Task: In the  document Holyplace.epub Align the width of word art with 'Picture'. Fill the whole document with 'Light Cornflower Blue'. Add link on bottom left corner of the sheet: in.pinterest.com
Action: Mouse moved to (509, 291)
Screenshot: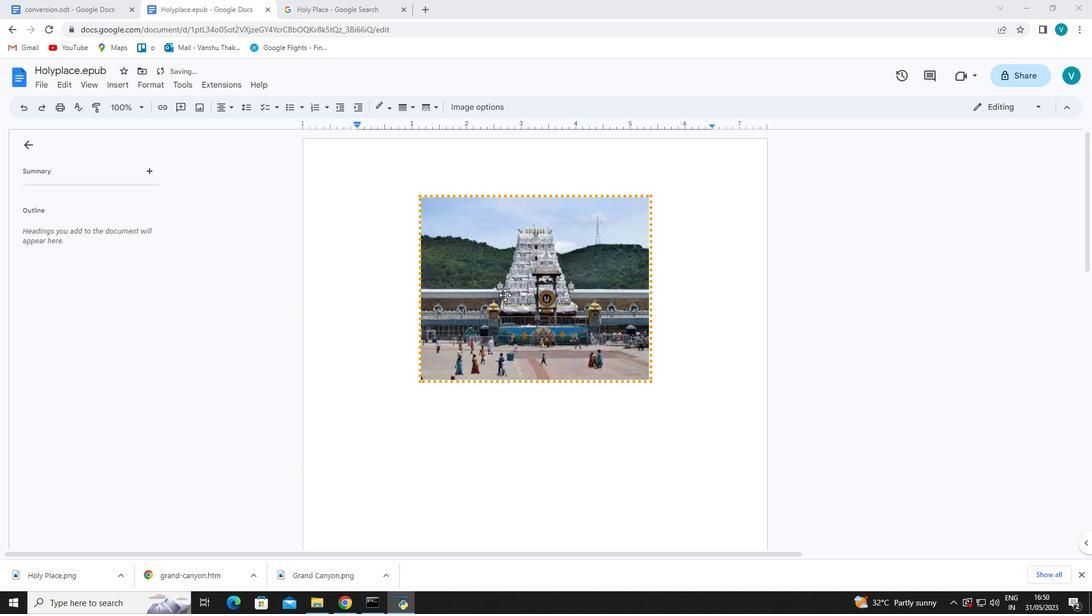 
Action: Mouse pressed left at (509, 291)
Screenshot: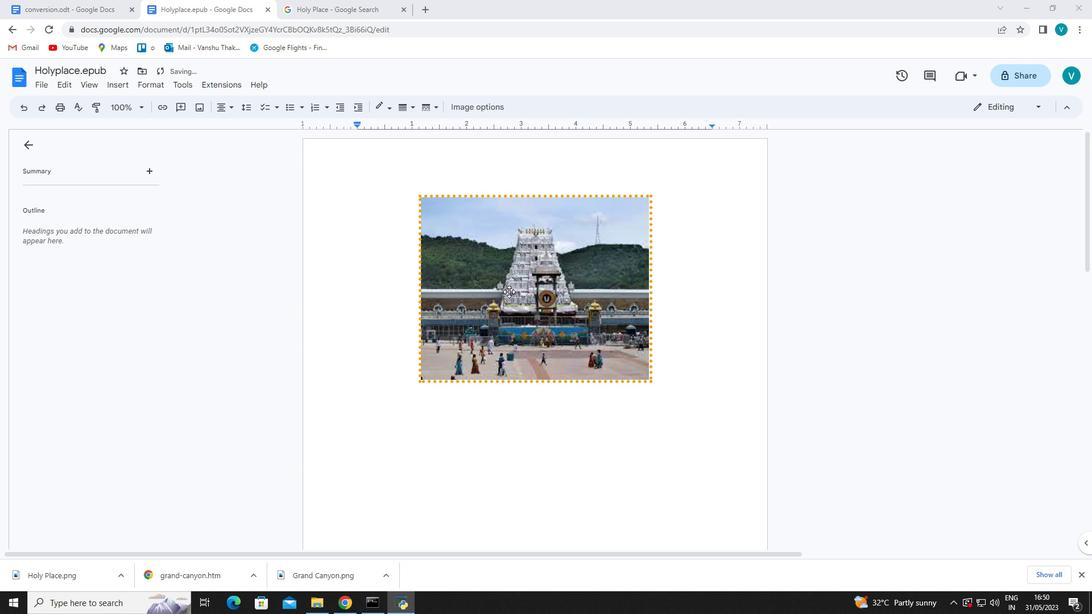 
Action: Mouse moved to (530, 101)
Screenshot: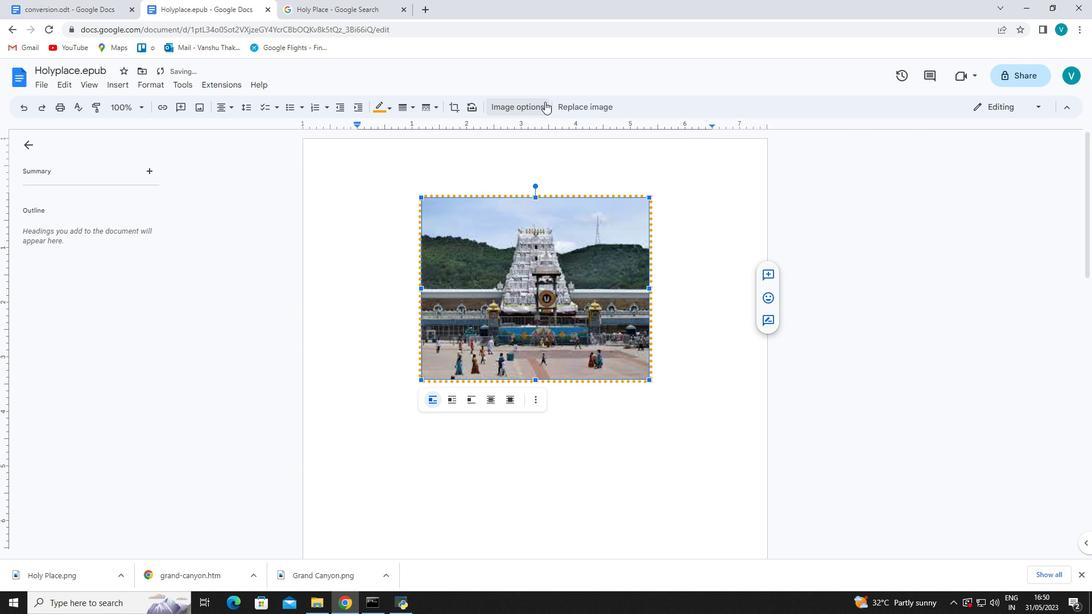 
Action: Mouse pressed left at (530, 101)
Screenshot: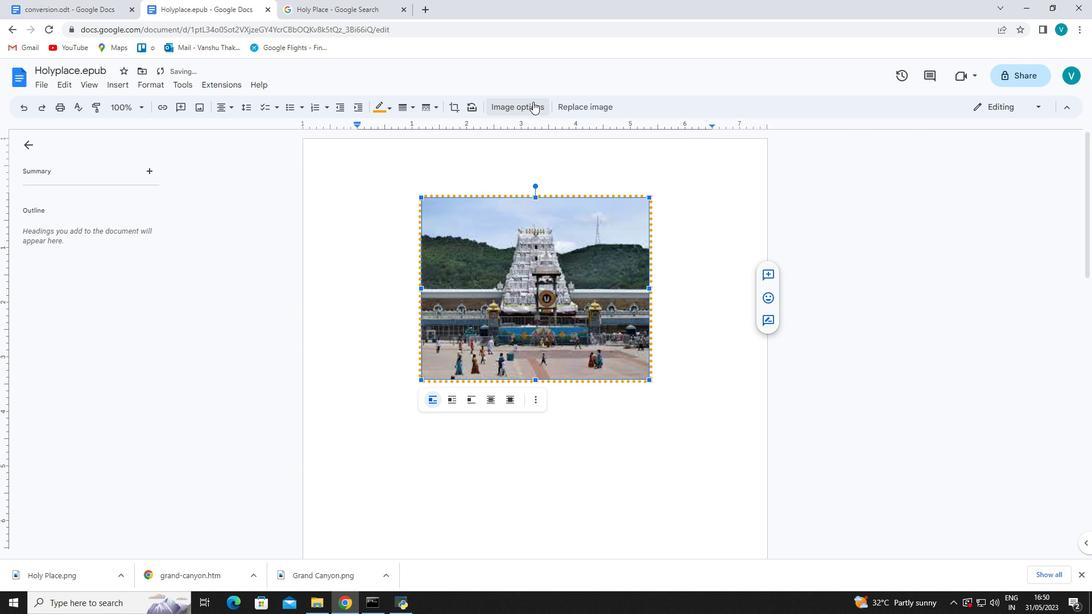 
Action: Mouse moved to (604, 324)
Screenshot: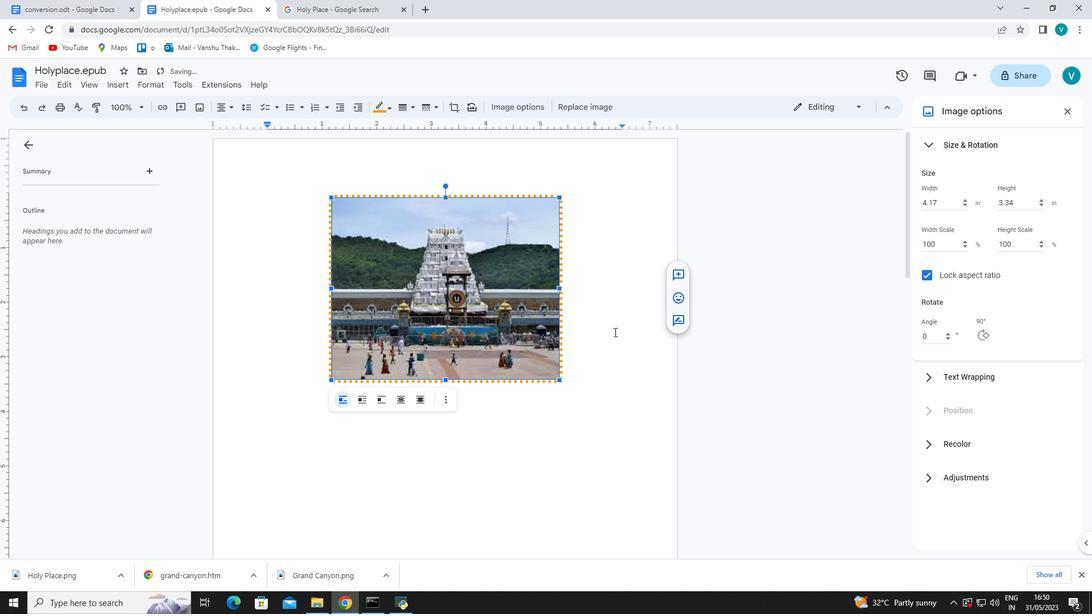 
Action: Mouse scrolled (604, 324) with delta (0, 0)
Screenshot: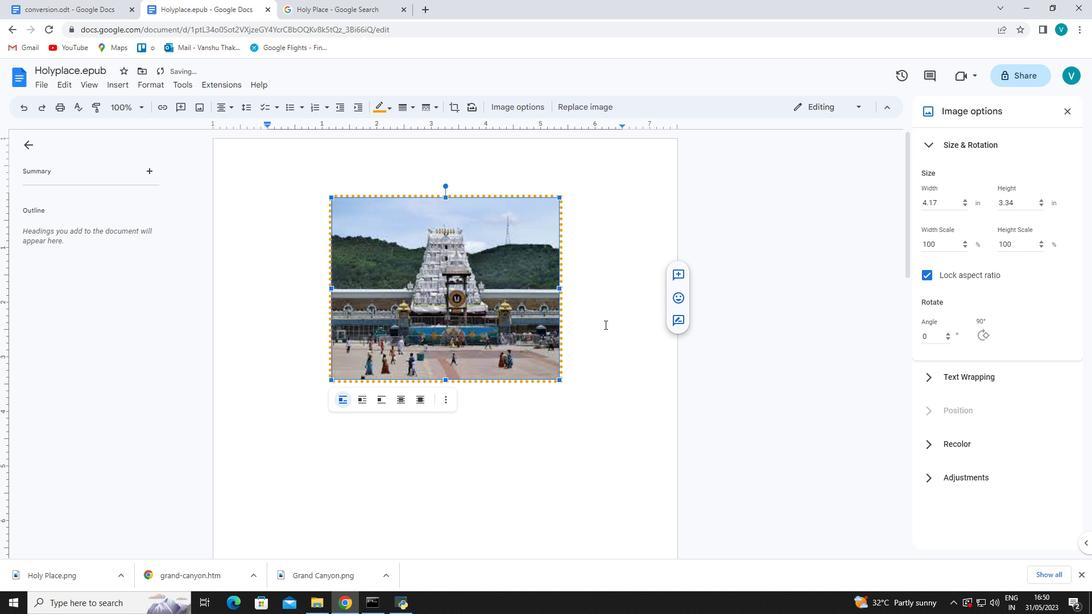 
Action: Mouse scrolled (604, 324) with delta (0, 0)
Screenshot: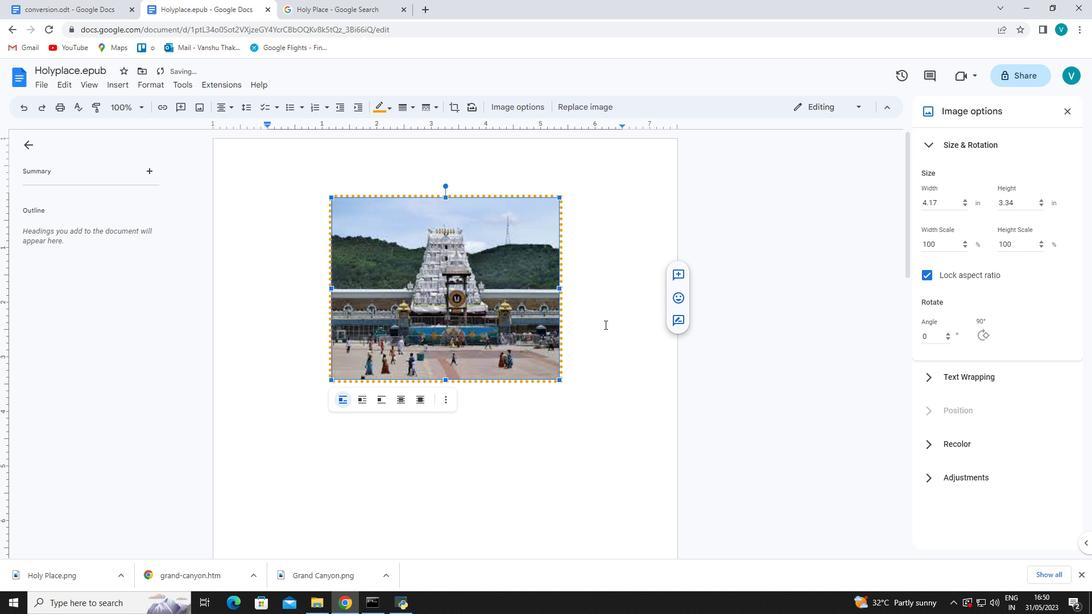 
Action: Mouse scrolled (604, 324) with delta (0, 0)
Screenshot: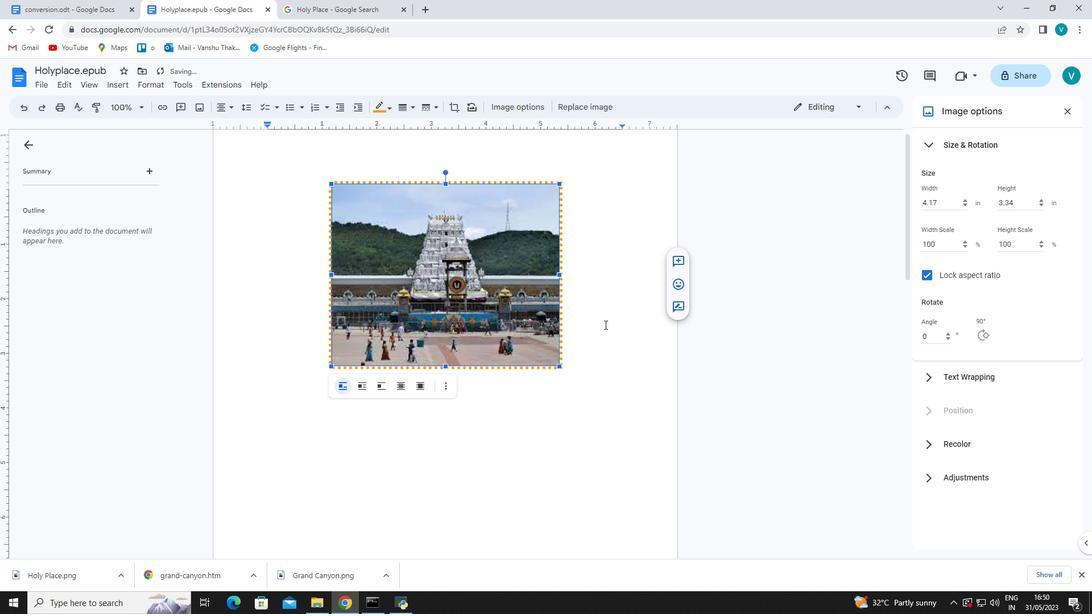 
Action: Mouse scrolled (604, 324) with delta (0, 0)
Screenshot: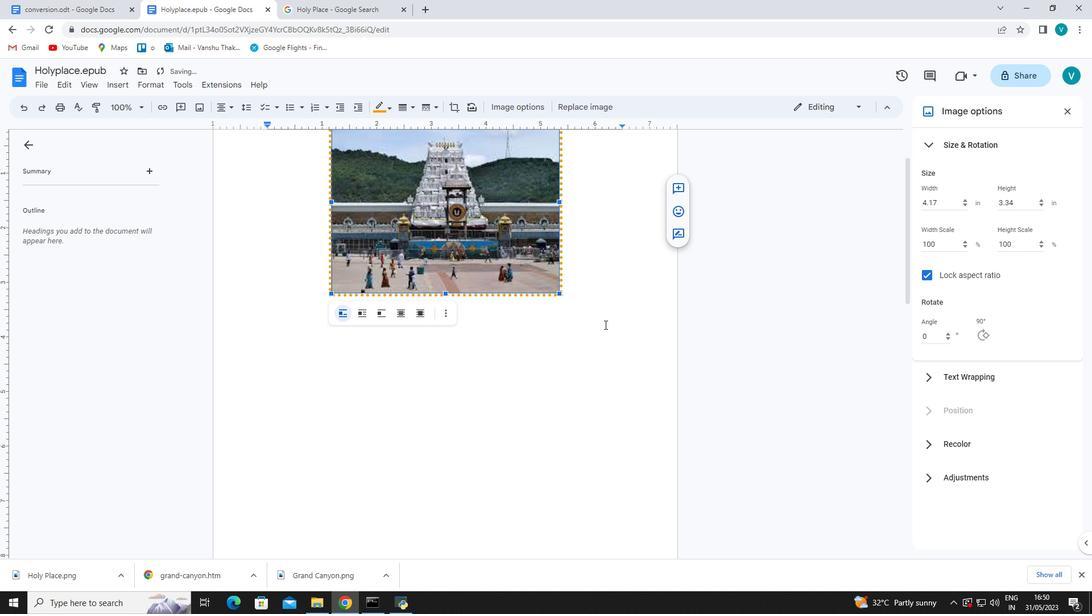 
Action: Mouse scrolled (604, 324) with delta (0, 0)
Screenshot: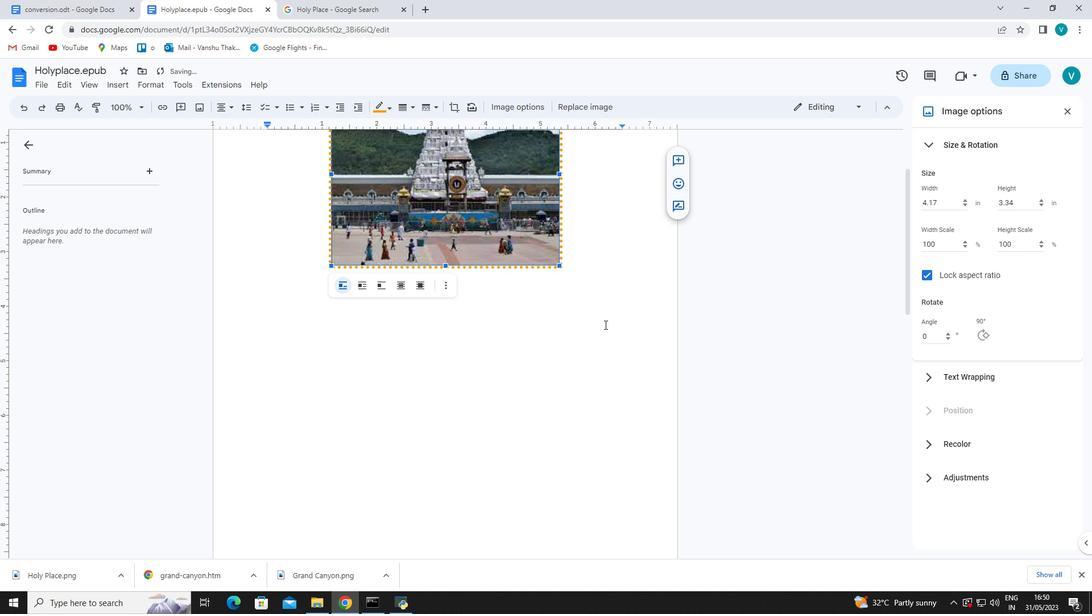 
Action: Mouse scrolled (604, 324) with delta (0, 0)
Screenshot: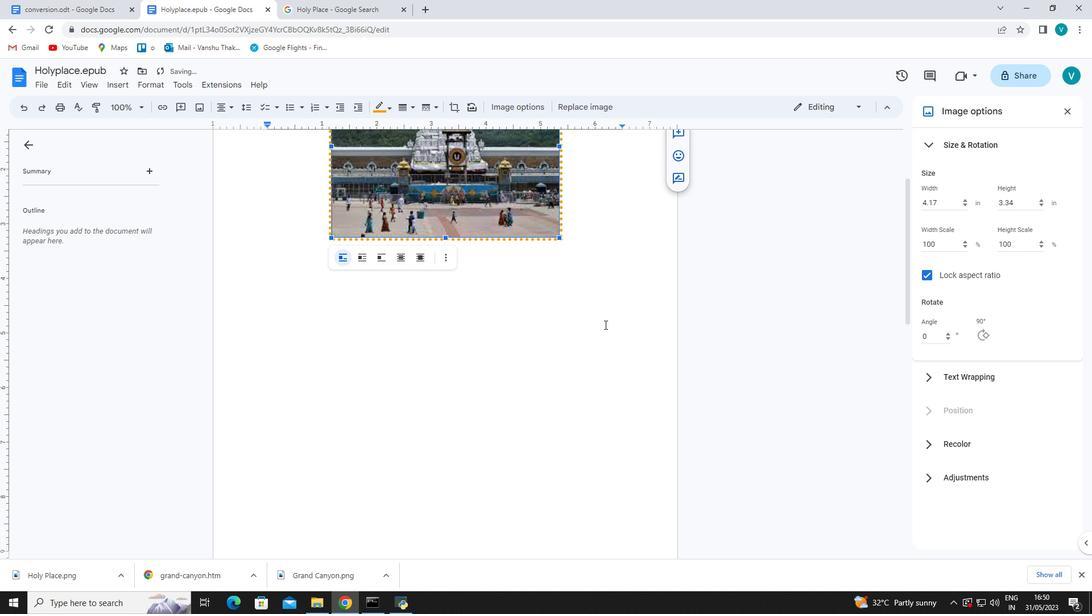 
Action: Mouse moved to (604, 324)
Screenshot: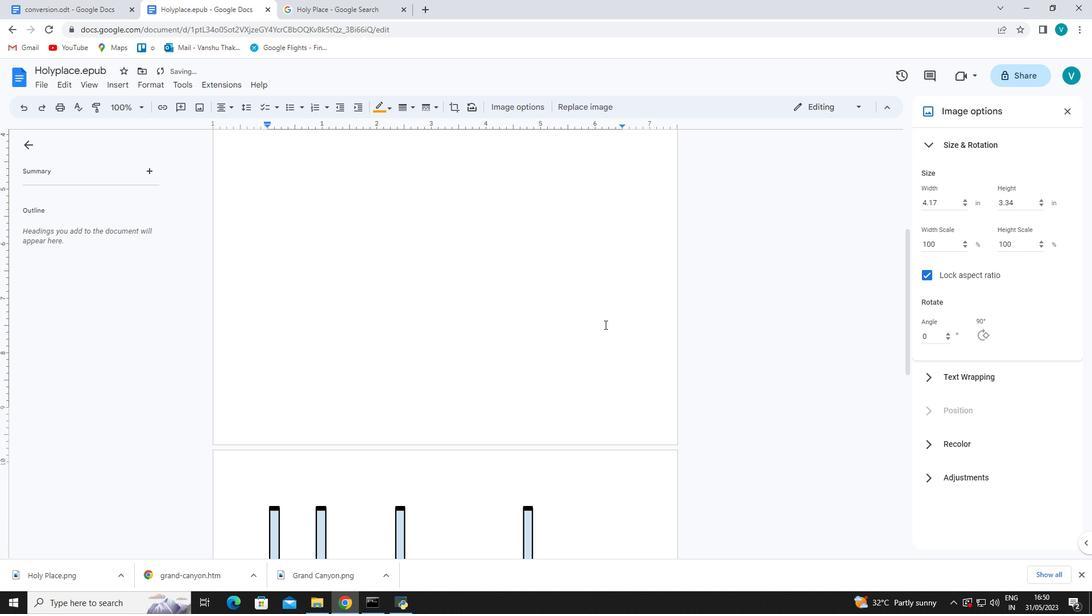 
Action: Mouse scrolled (604, 323) with delta (0, 0)
Screenshot: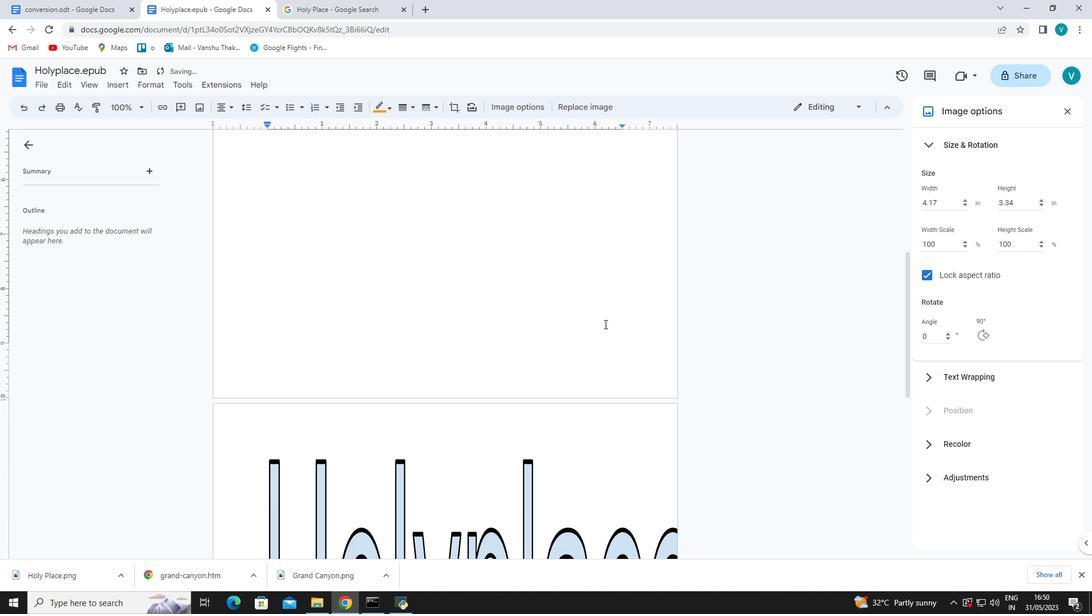 
Action: Mouse scrolled (604, 323) with delta (0, 0)
Screenshot: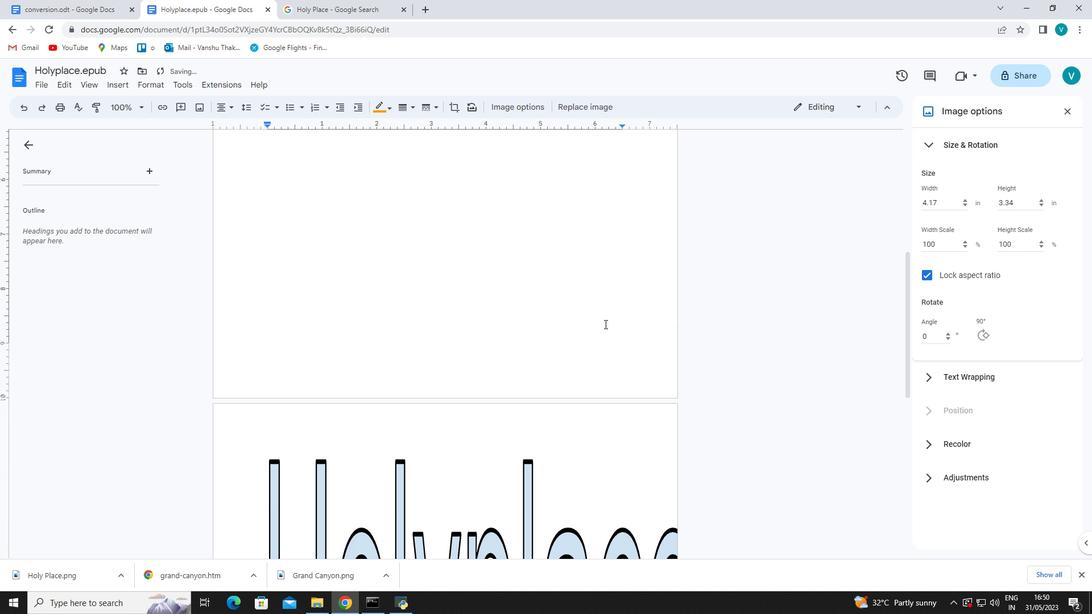 
Action: Mouse moved to (328, 458)
Screenshot: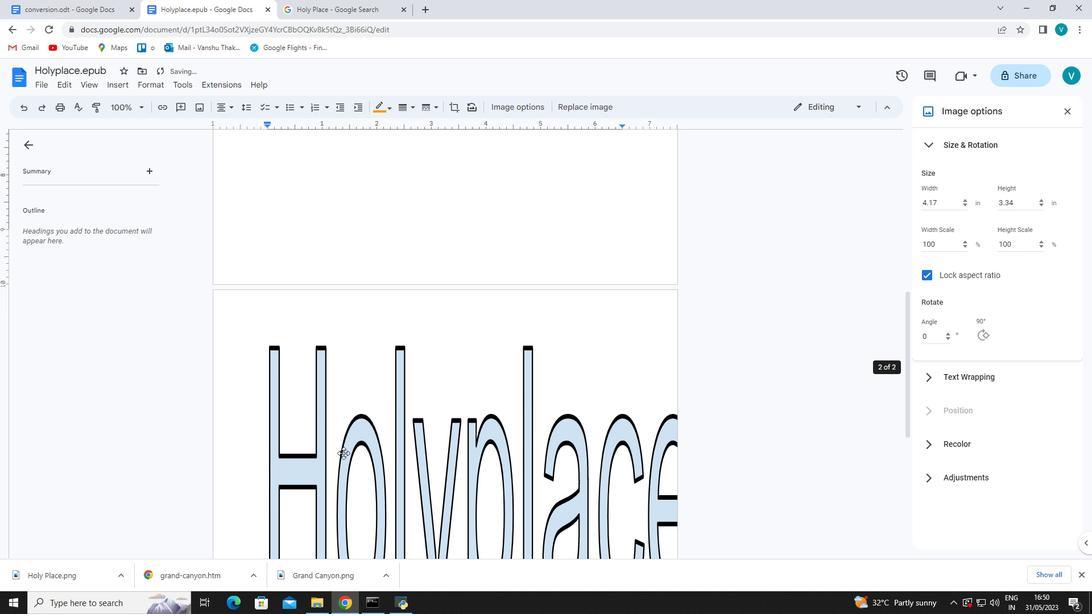 
Action: Mouse pressed left at (328, 458)
Screenshot: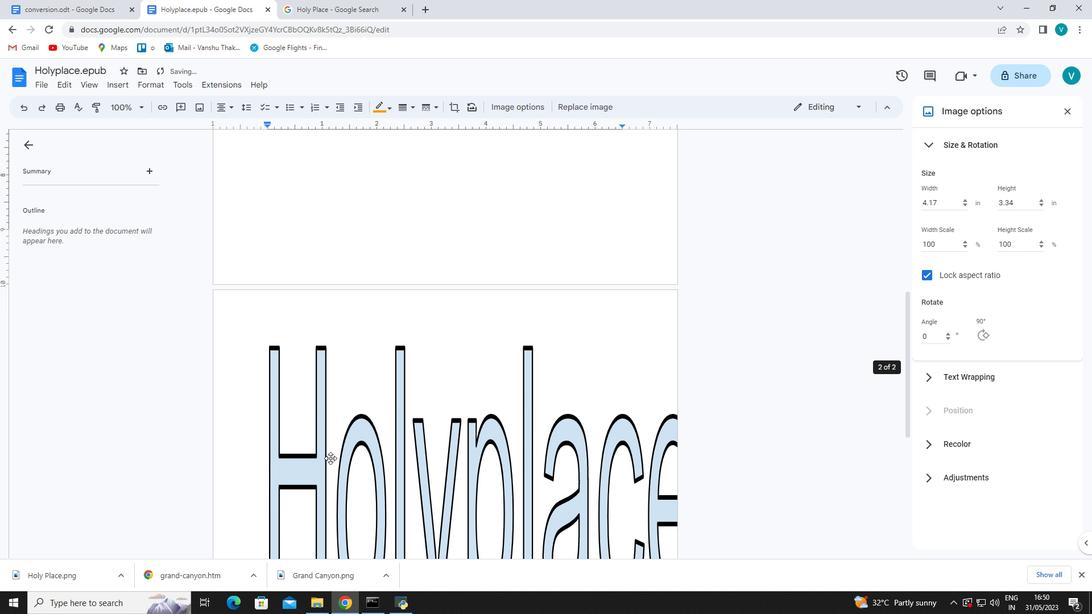 
Action: Mouse moved to (955, 203)
Screenshot: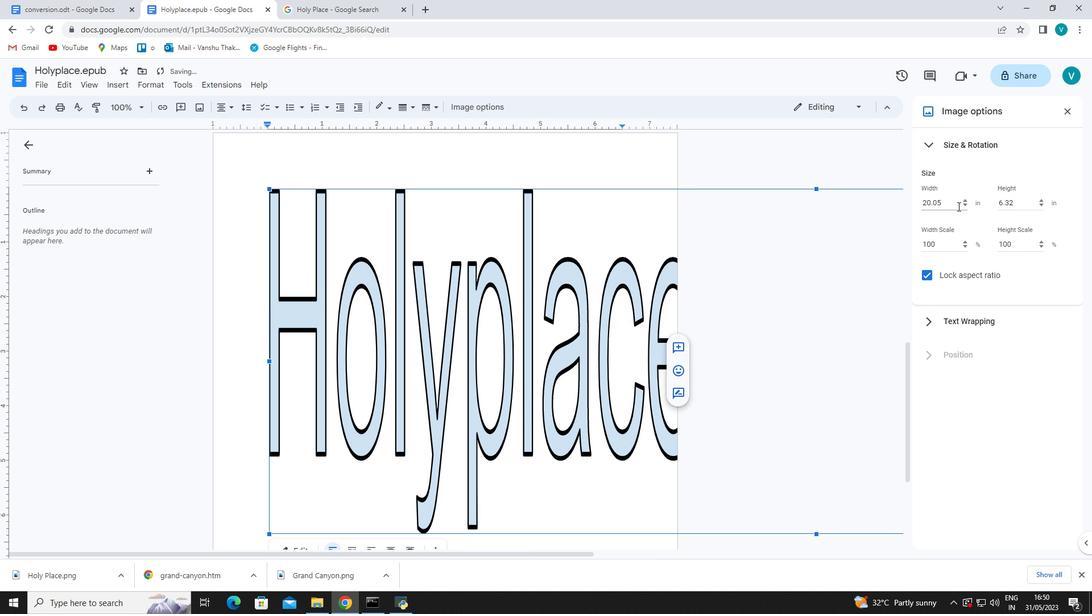 
Action: Mouse pressed left at (955, 203)
Screenshot: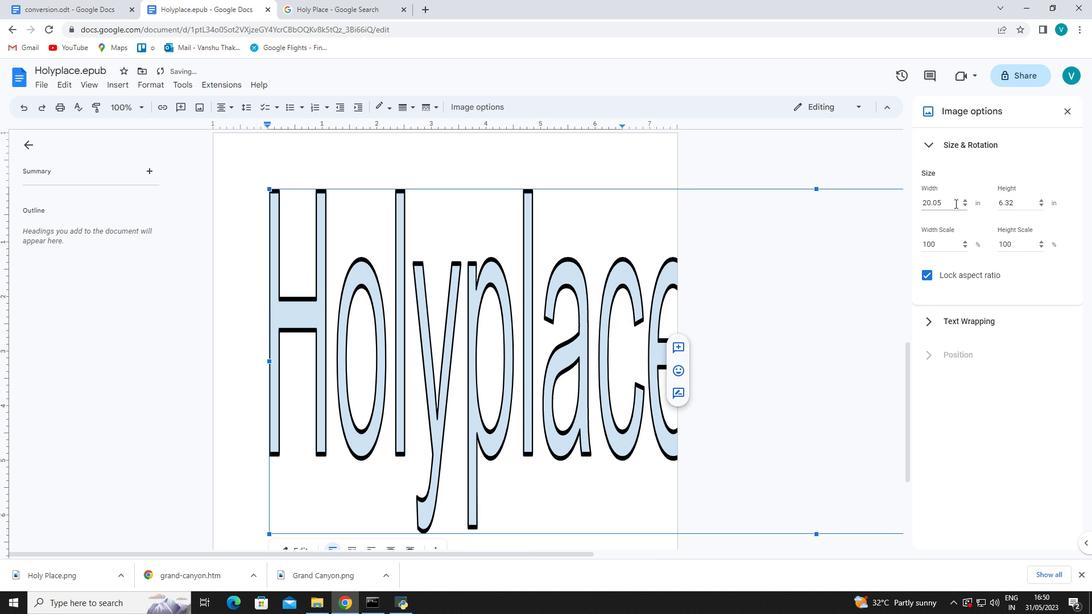 
Action: Mouse moved to (856, 167)
Screenshot: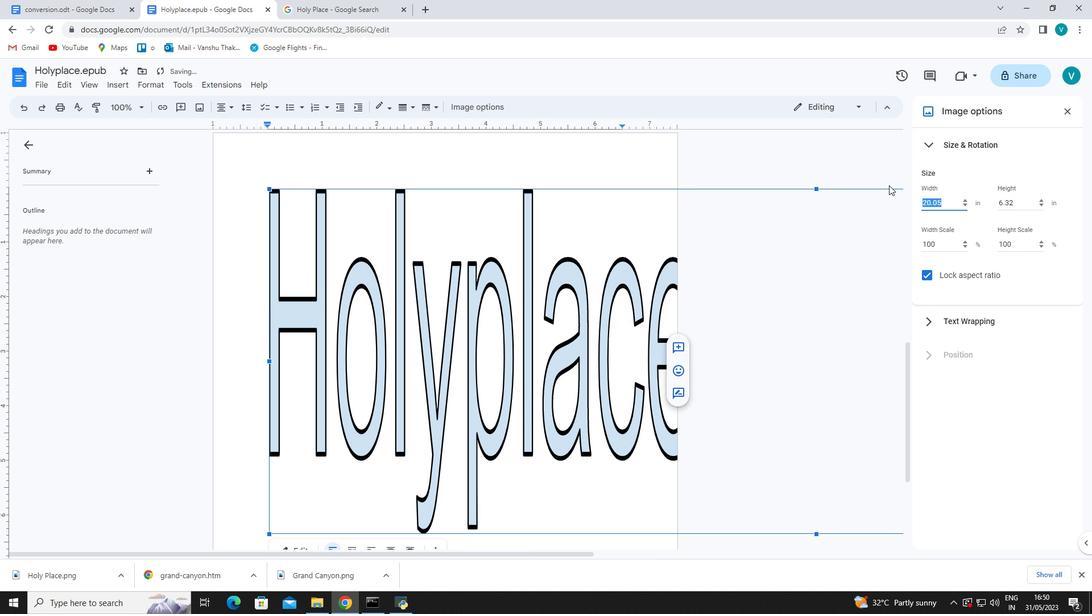
Action: Key pressed 4.17
Screenshot: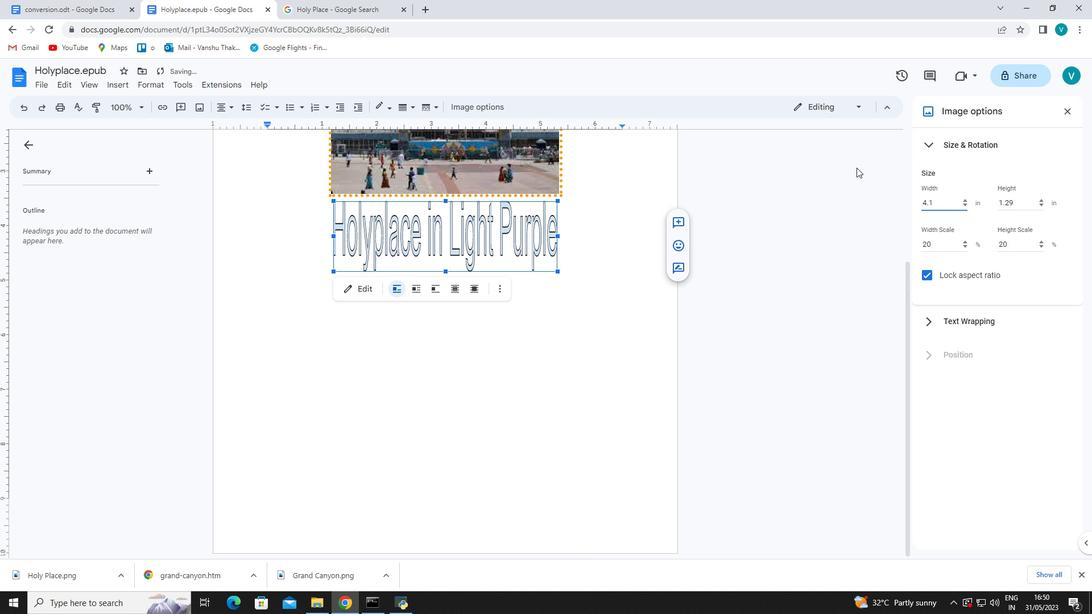 
Action: Mouse moved to (1063, 113)
Screenshot: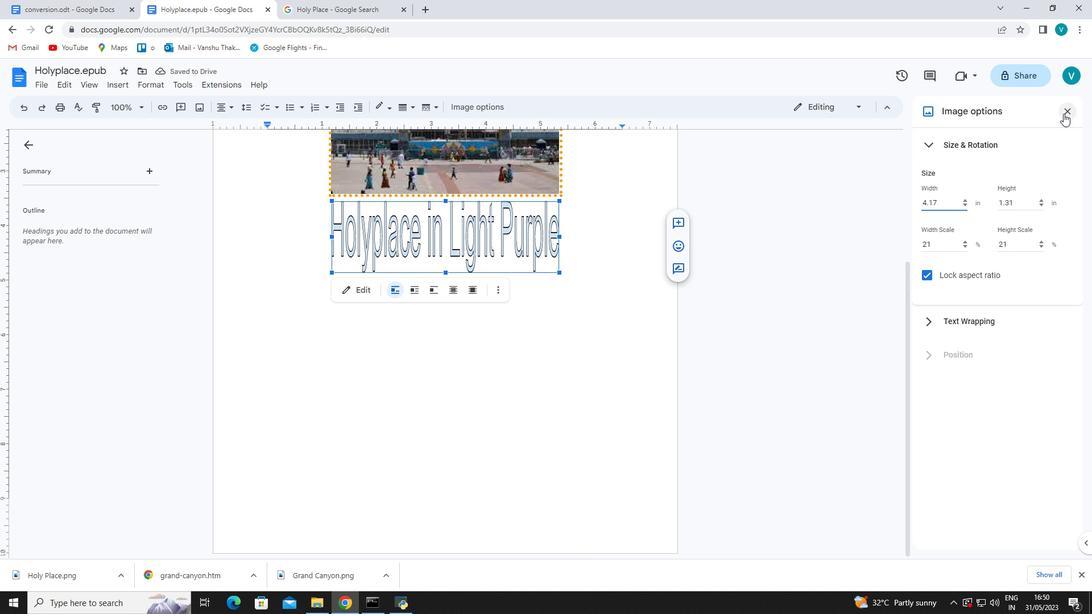 
Action: Mouse pressed left at (1063, 113)
Screenshot: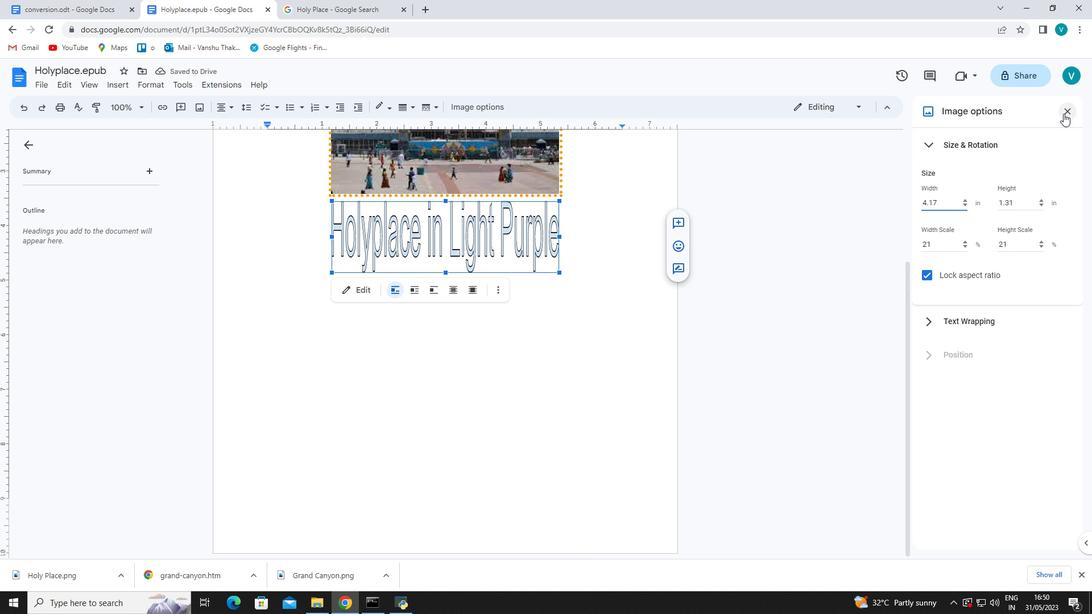 
Action: Mouse moved to (350, 303)
Screenshot: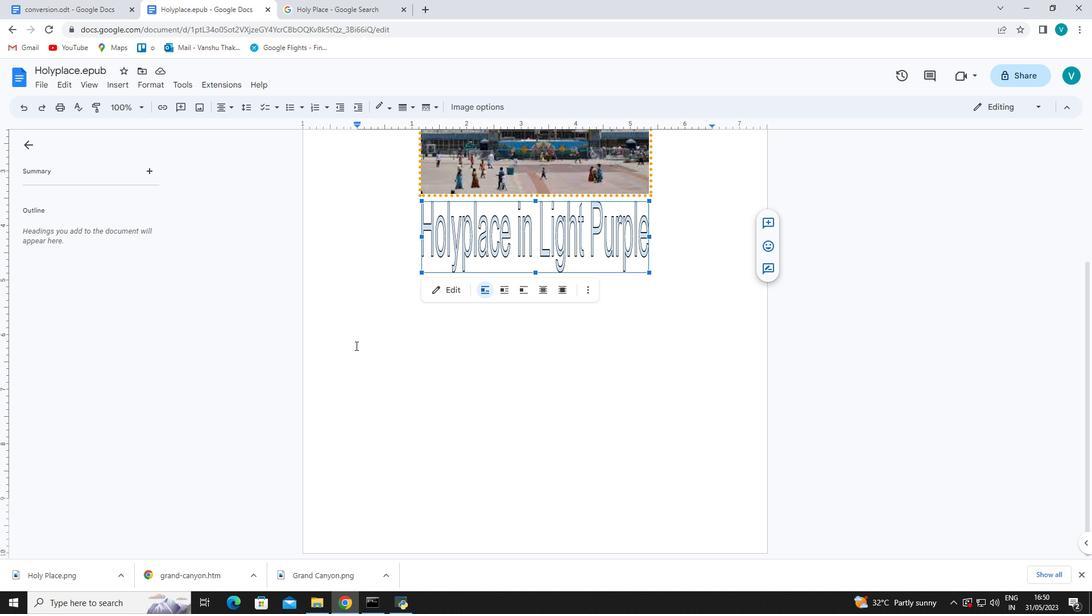
Action: Mouse pressed left at (350, 303)
Screenshot: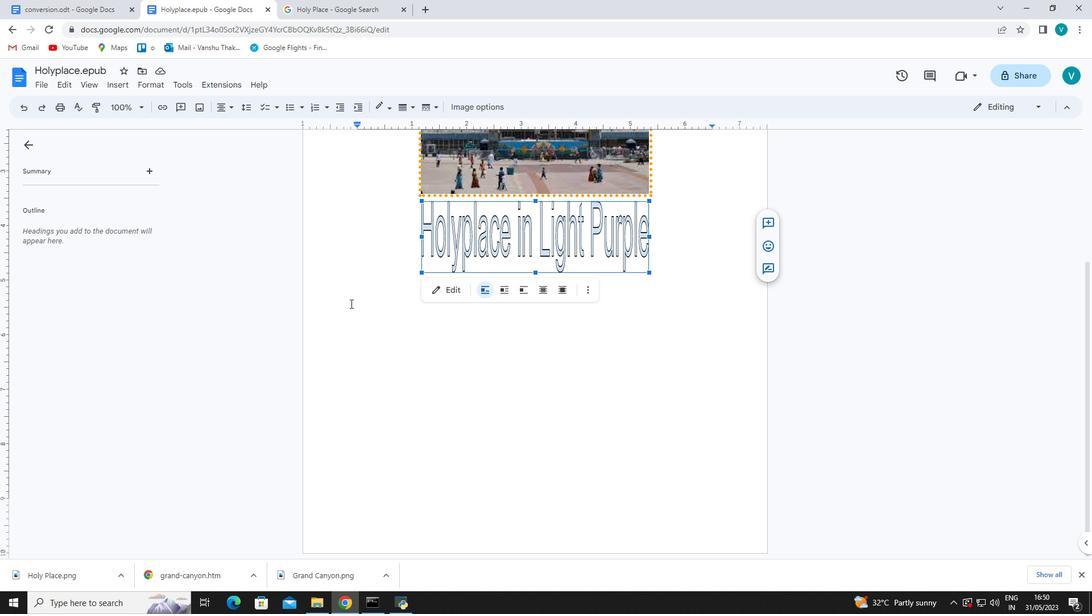 
Action: Mouse moved to (46, 83)
Screenshot: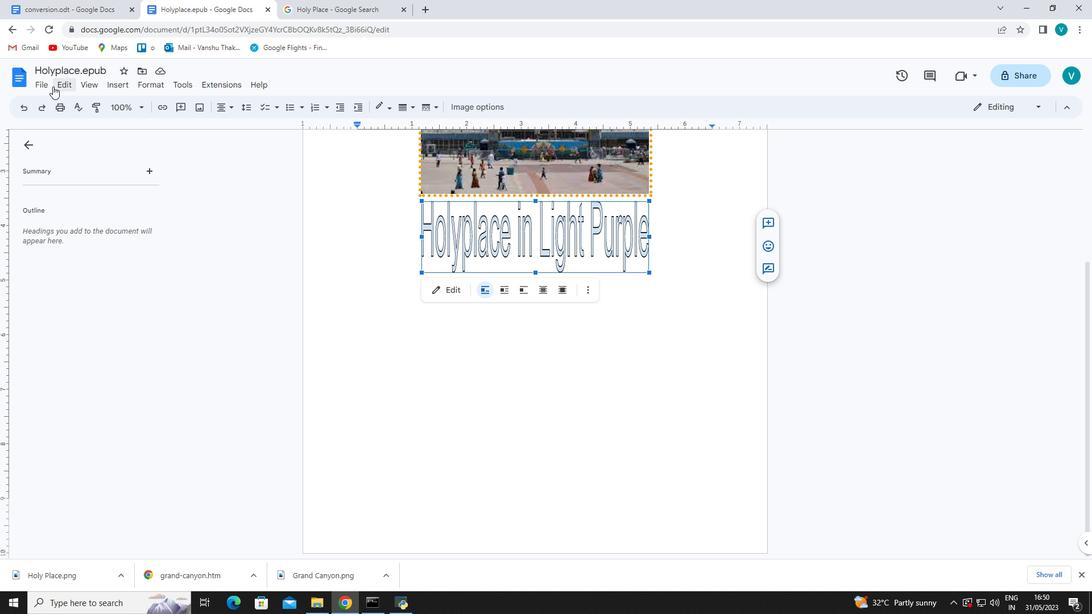 
Action: Mouse pressed left at (46, 83)
Screenshot: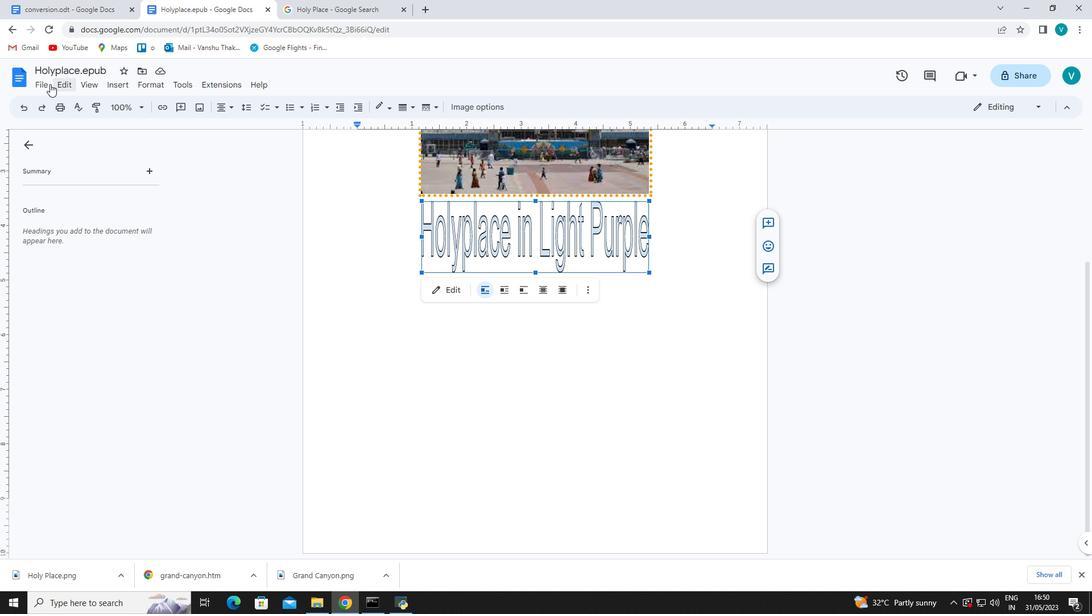 
Action: Mouse moved to (70, 393)
Screenshot: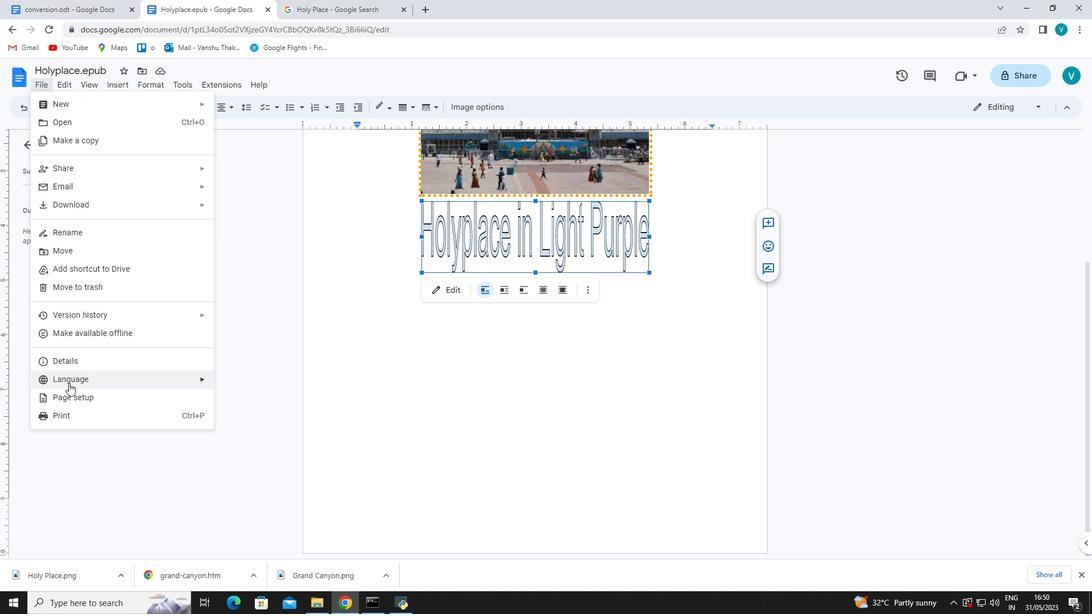 
Action: Mouse pressed left at (70, 393)
Screenshot: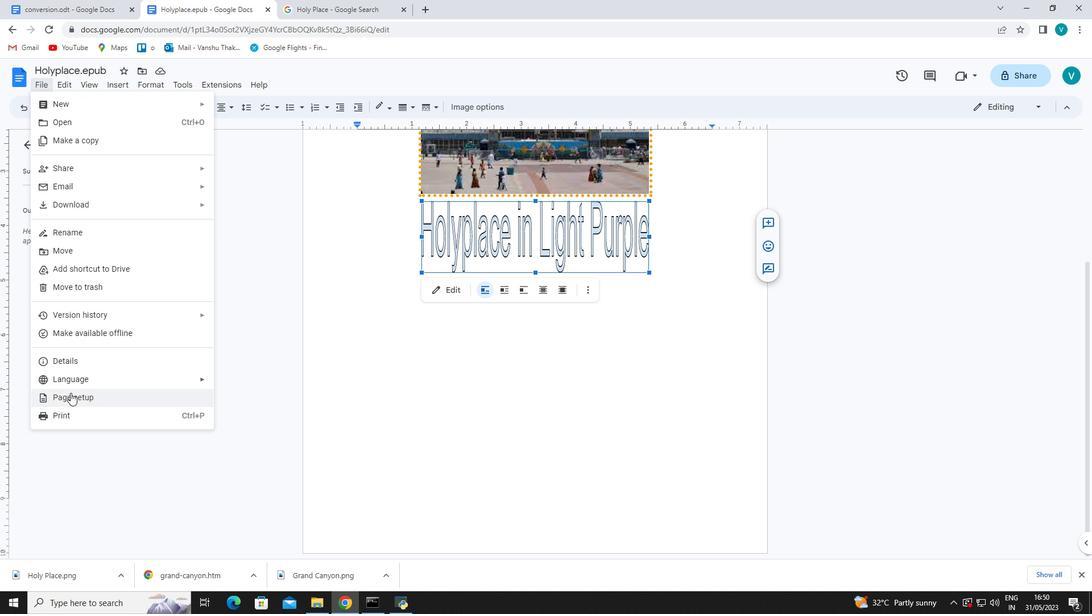 
Action: Mouse moved to (483, 246)
Screenshot: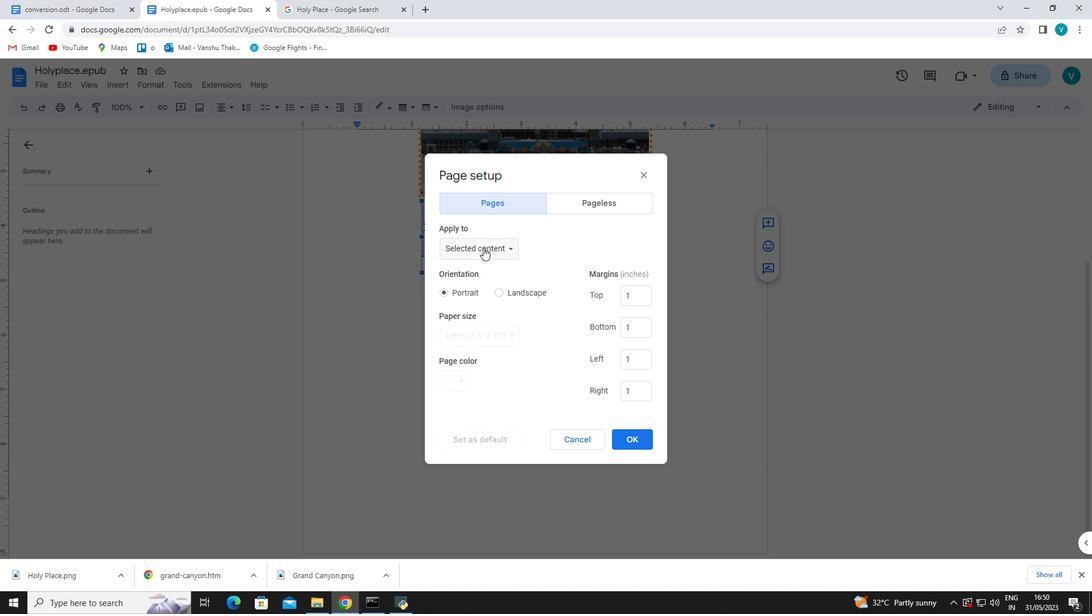 
Action: Mouse pressed left at (483, 246)
Screenshot: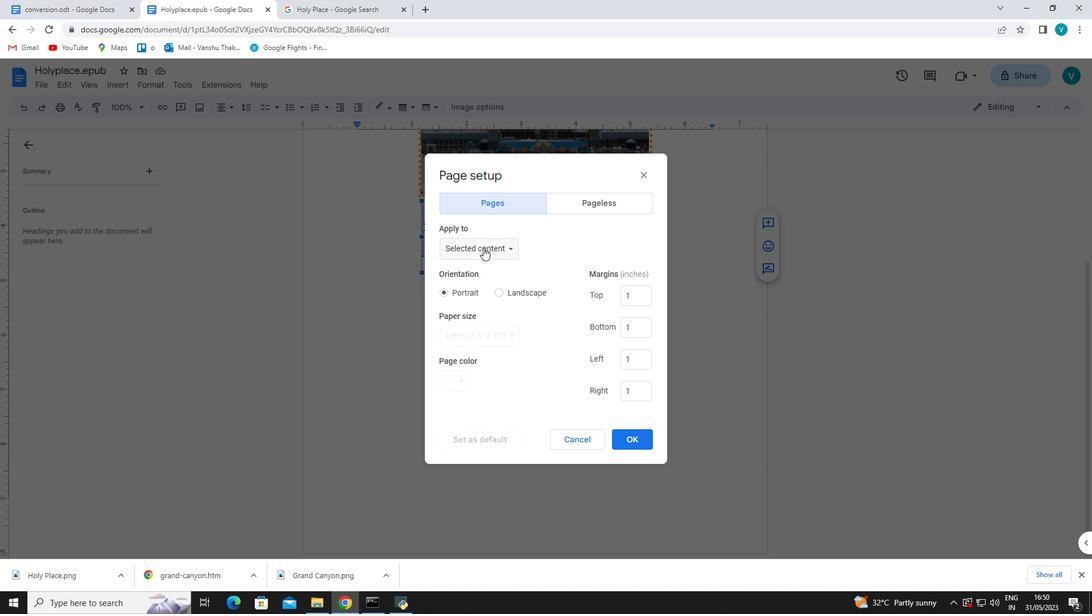 
Action: Mouse moved to (488, 230)
Screenshot: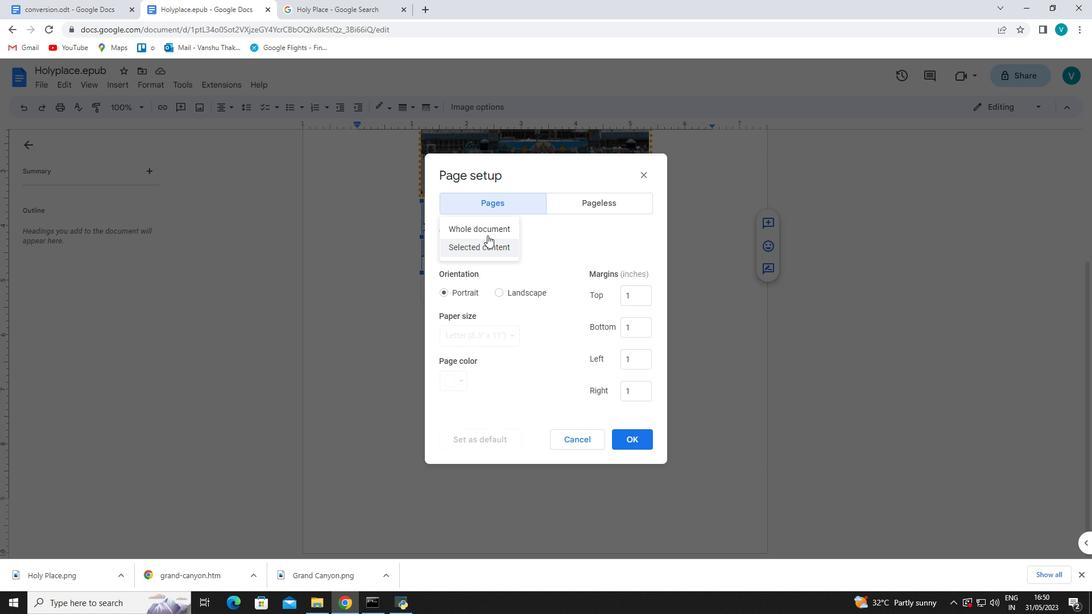 
Action: Mouse pressed left at (488, 230)
Screenshot: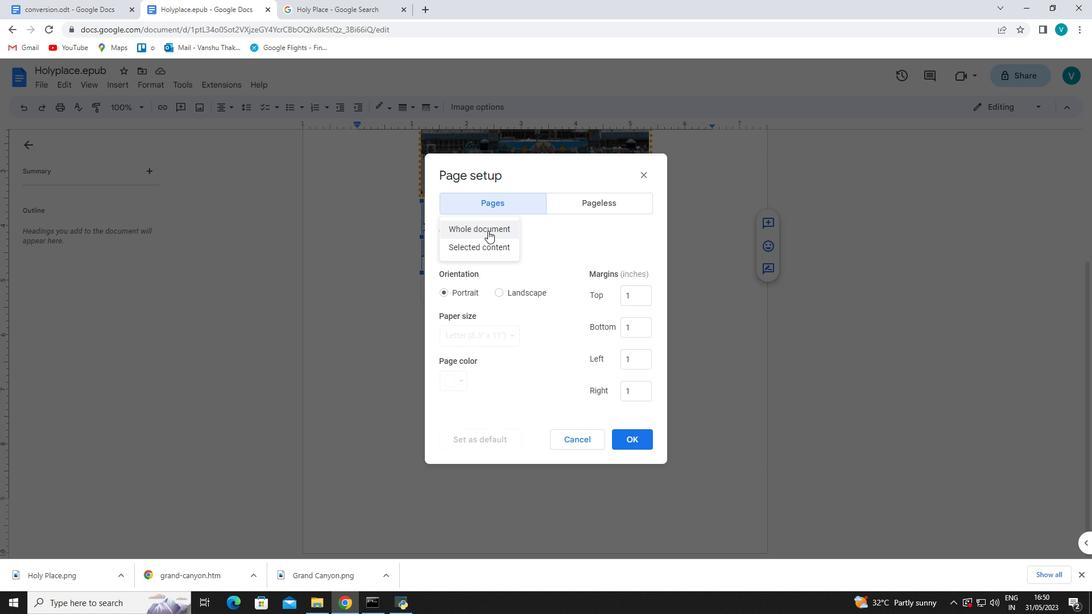 
Action: Mouse moved to (459, 377)
Screenshot: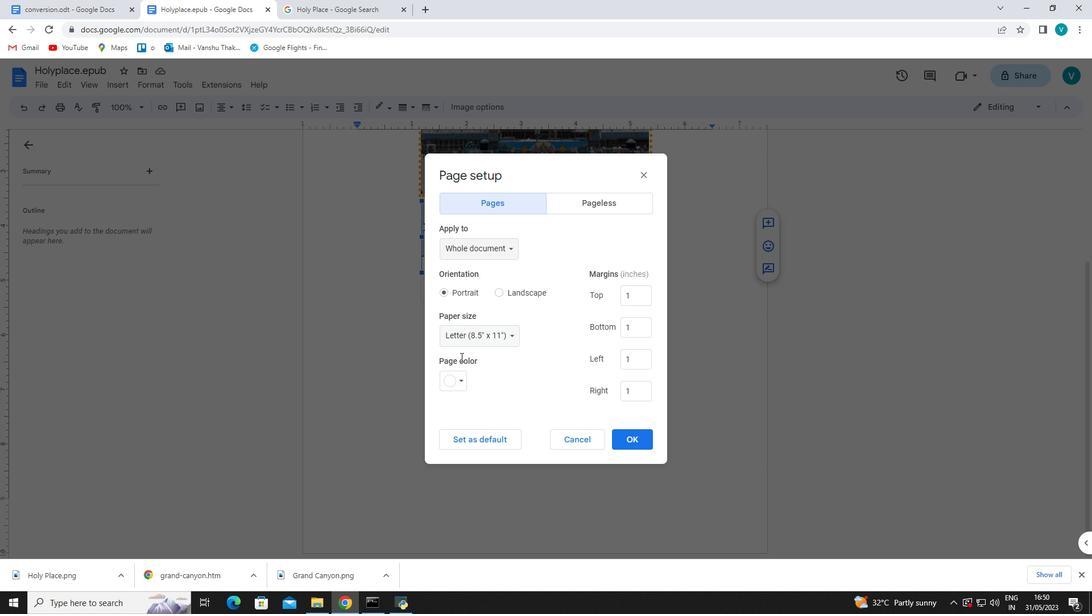 
Action: Mouse pressed left at (459, 377)
Screenshot: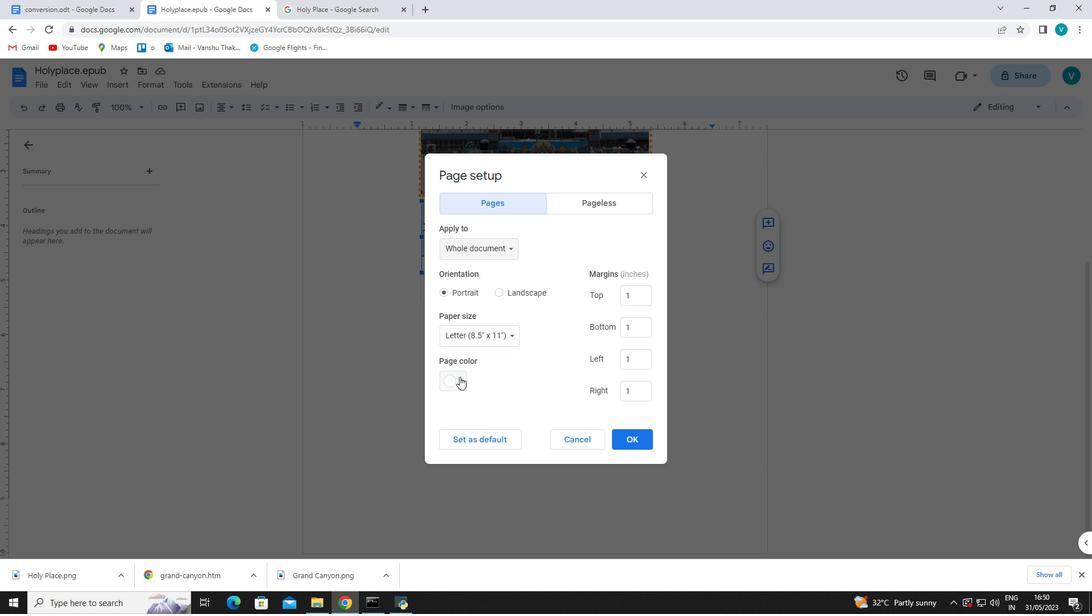 
Action: Mouse moved to (420, 7)
Screenshot: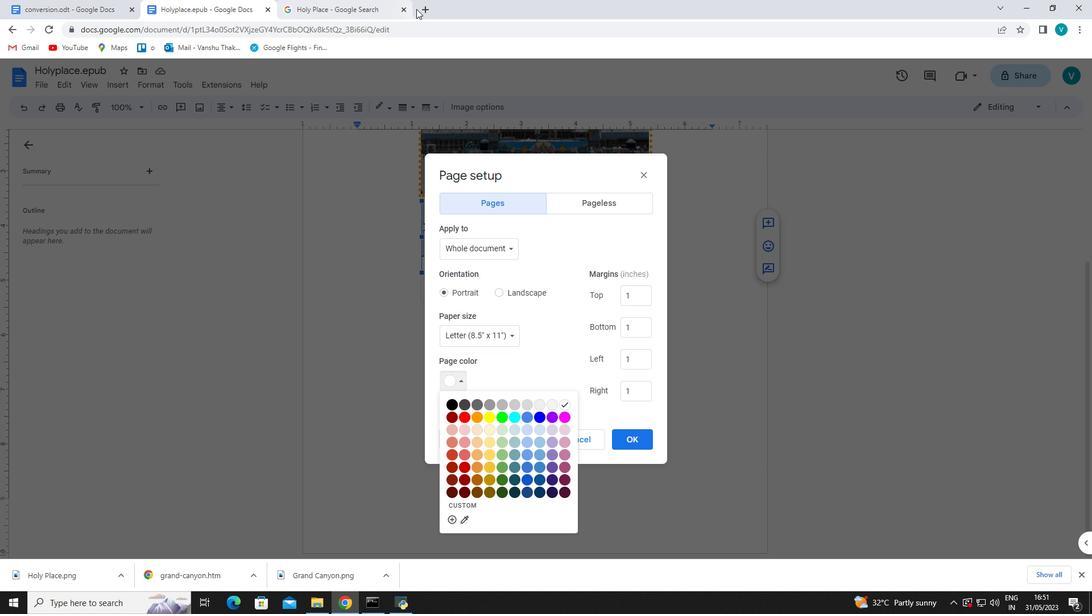 
Action: Mouse pressed left at (420, 7)
Screenshot: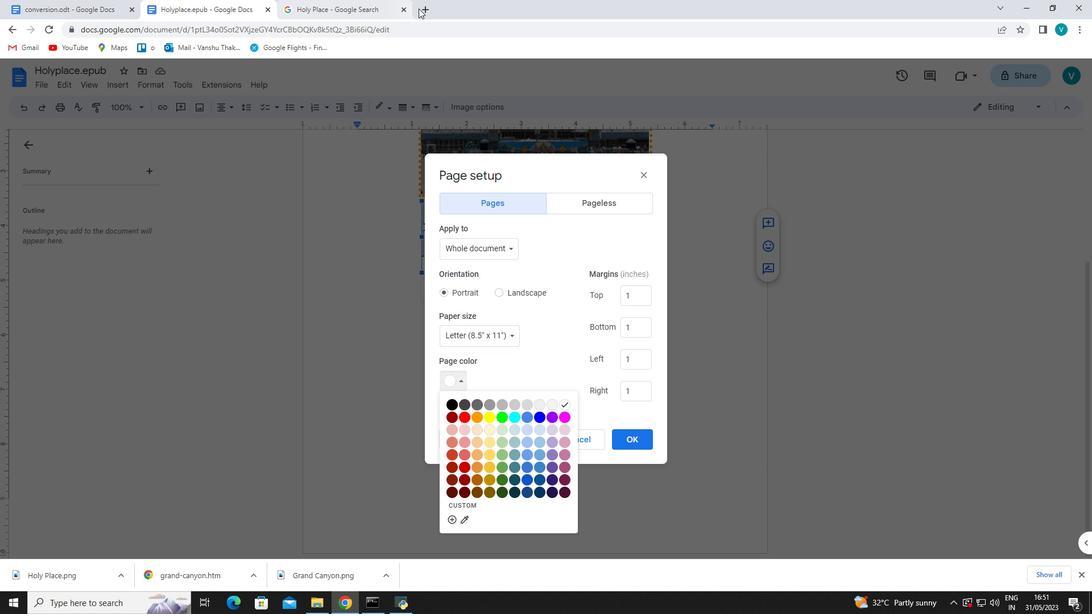 
Action: Mouse moved to (452, 242)
Screenshot: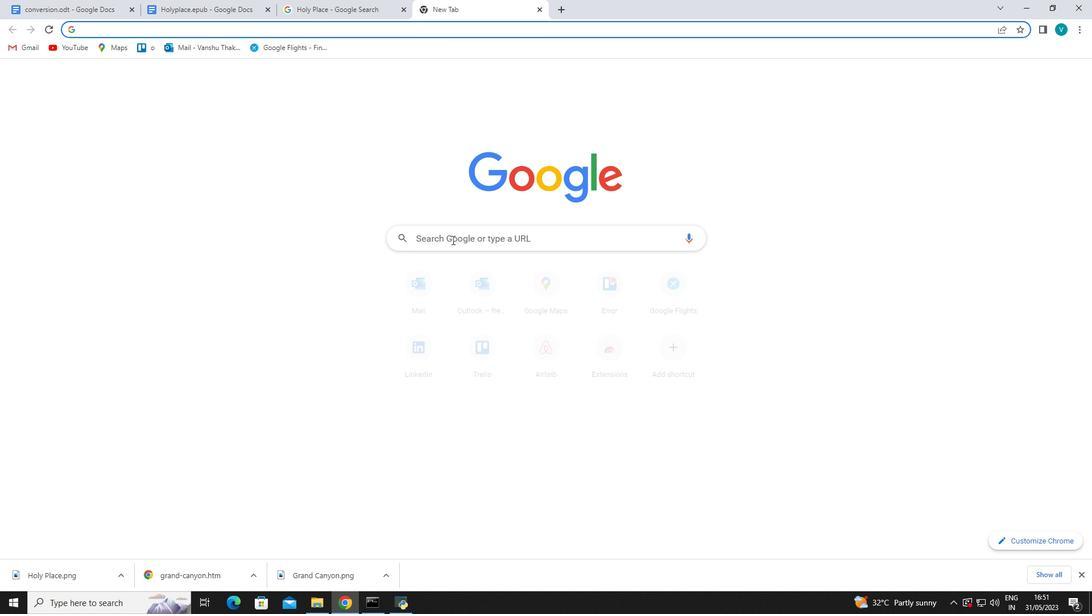 
Action: Mouse pressed left at (452, 242)
Screenshot: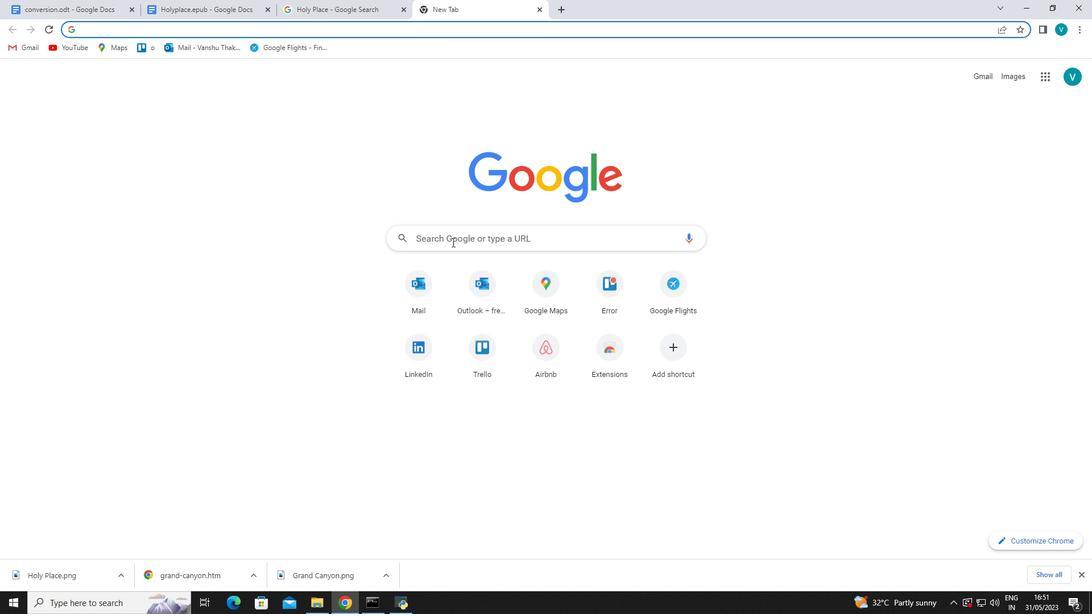 
Action: Mouse moved to (434, 232)
Screenshot: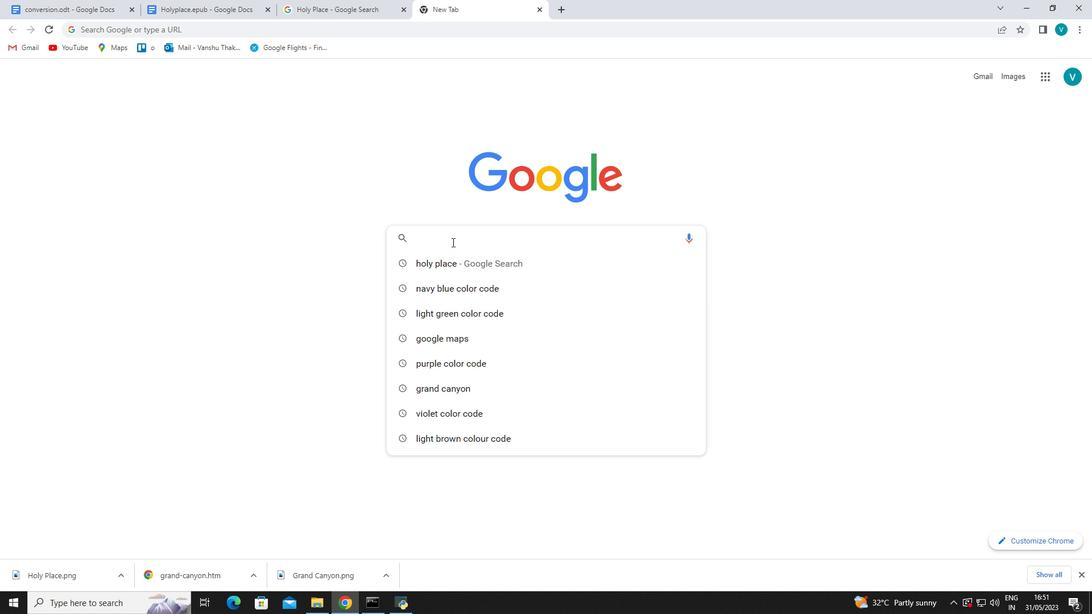 
Action: Key pressed light<Key.space>cornflower<Key.space>blue<Key.space>color<Key.space>code<Key.enter>
Screenshot: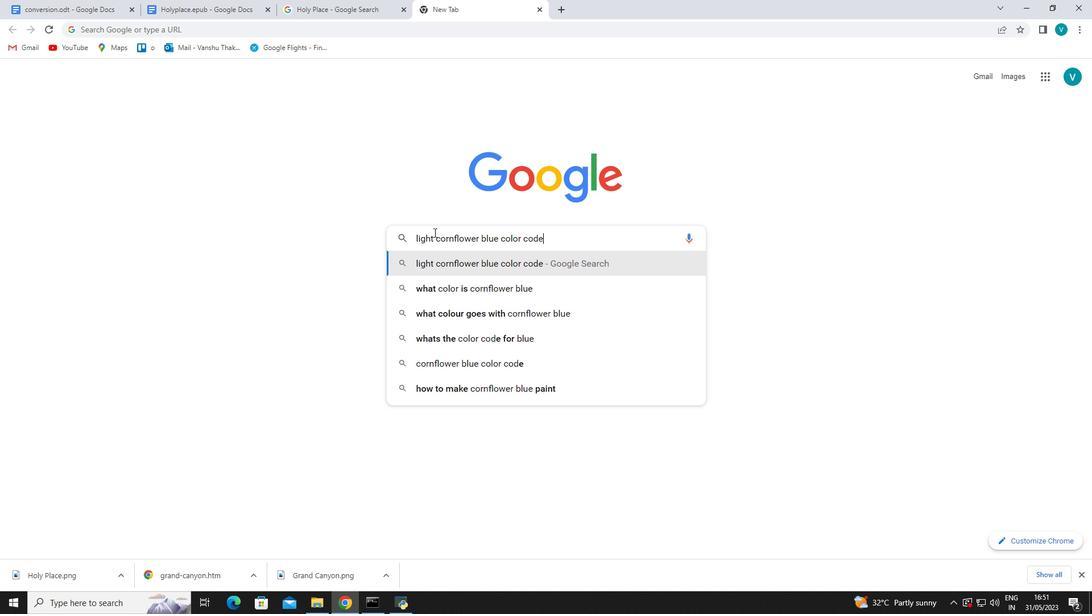 
Action: Mouse moved to (475, 284)
Screenshot: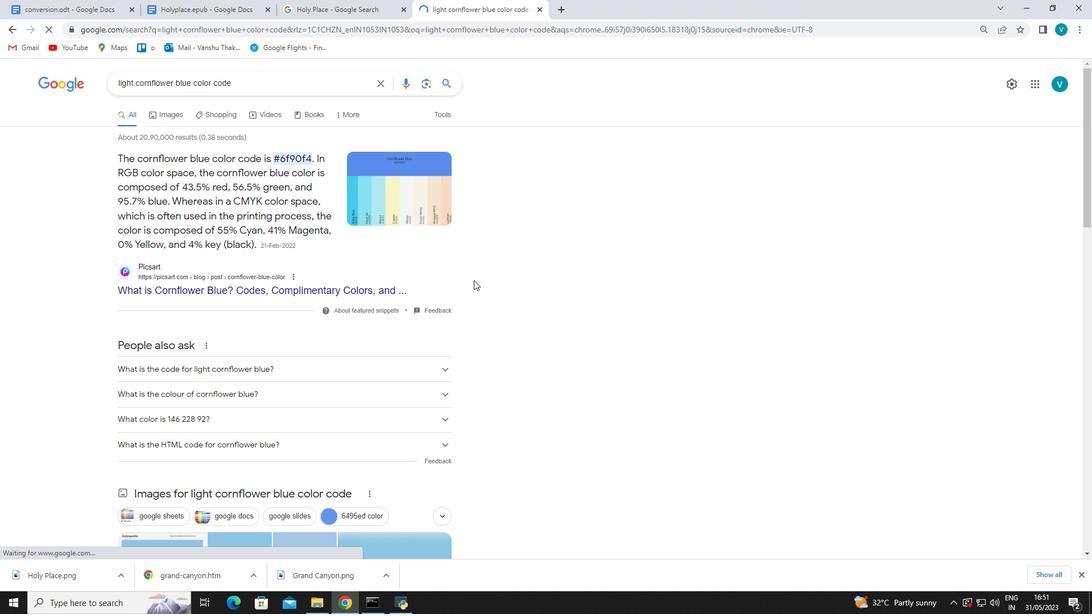 
Action: Mouse scrolled (475, 283) with delta (0, 0)
Screenshot: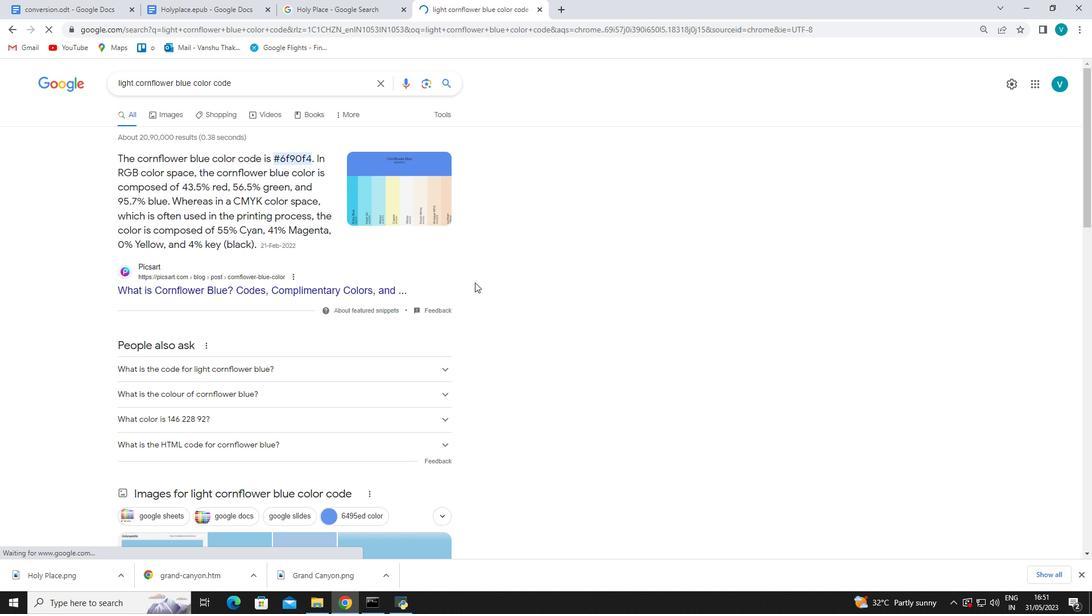 
Action: Mouse scrolled (475, 283) with delta (0, 0)
Screenshot: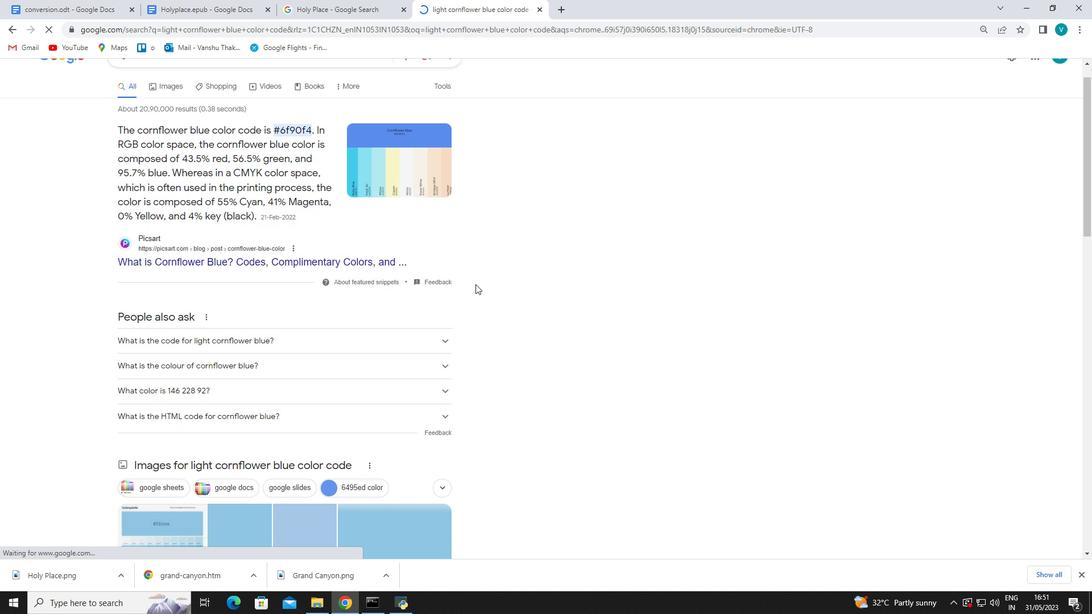 
Action: Mouse scrolled (475, 284) with delta (0, 0)
Screenshot: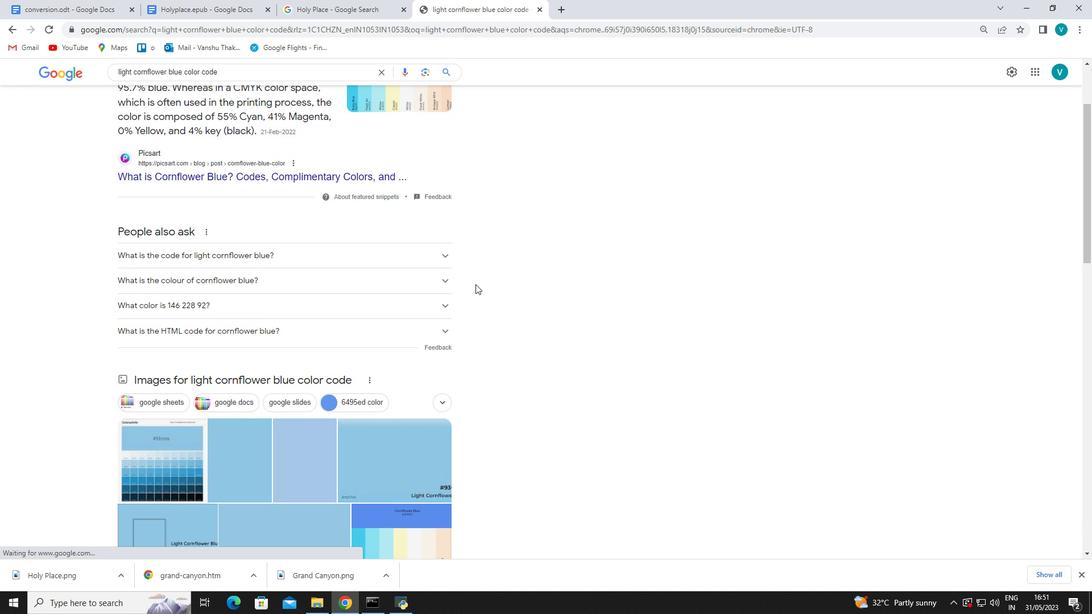 
Action: Mouse scrolled (475, 284) with delta (0, 0)
Screenshot: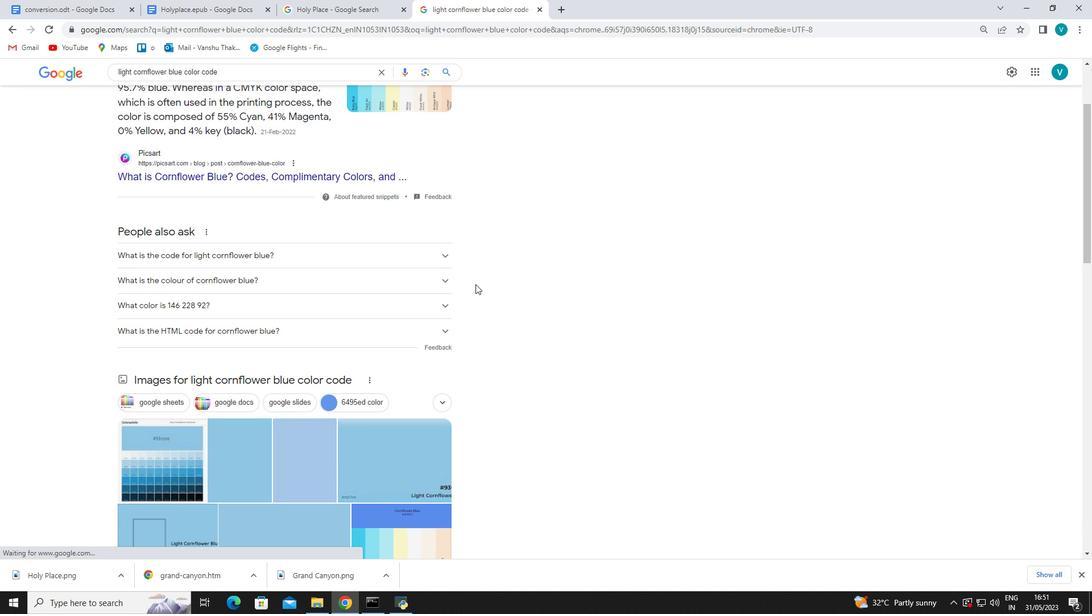 
Action: Mouse moved to (279, 159)
Screenshot: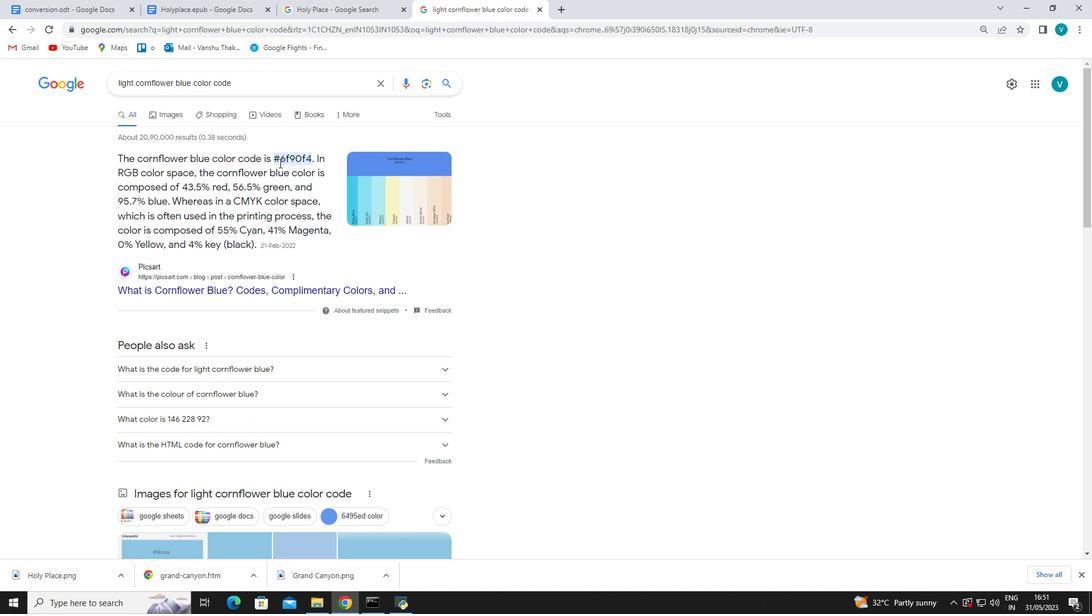 
Action: Mouse pressed left at (279, 159)
Screenshot: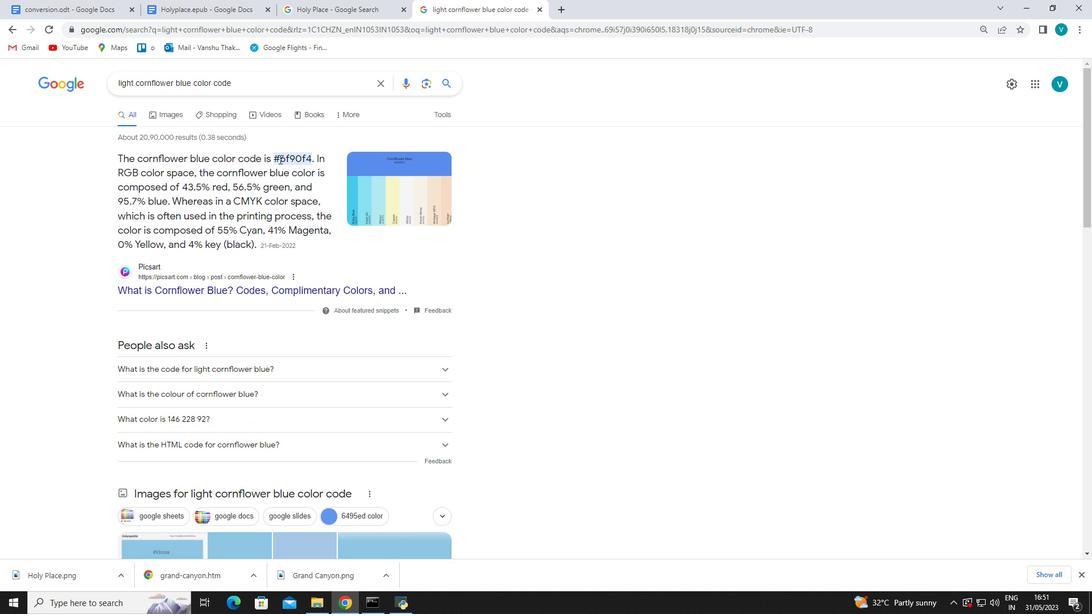 
Action: Mouse moved to (312, 162)
Screenshot: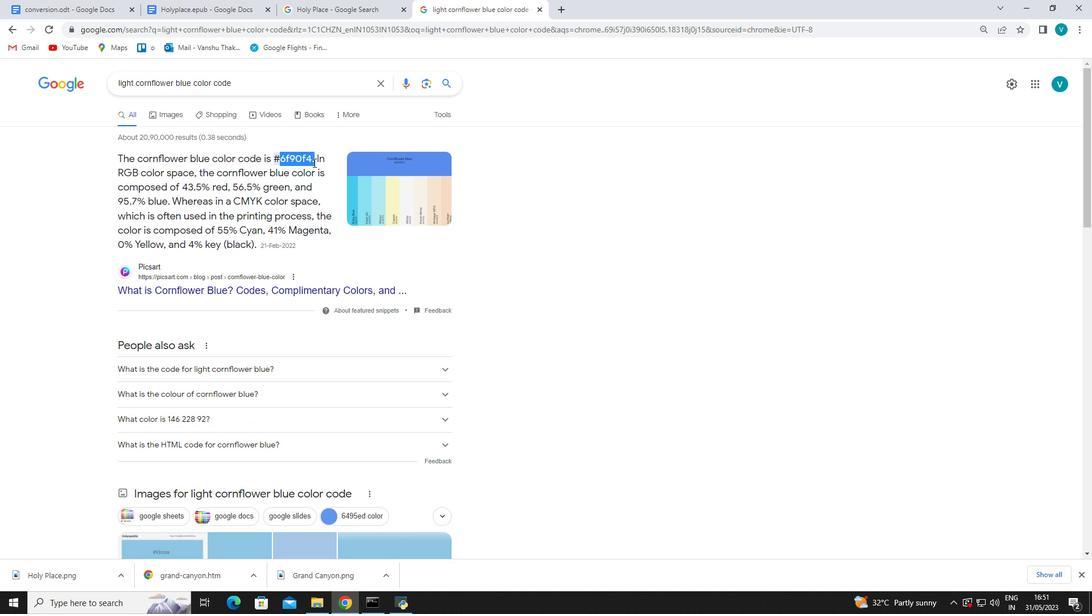 
Action: Key pressed ctrl+C
Screenshot: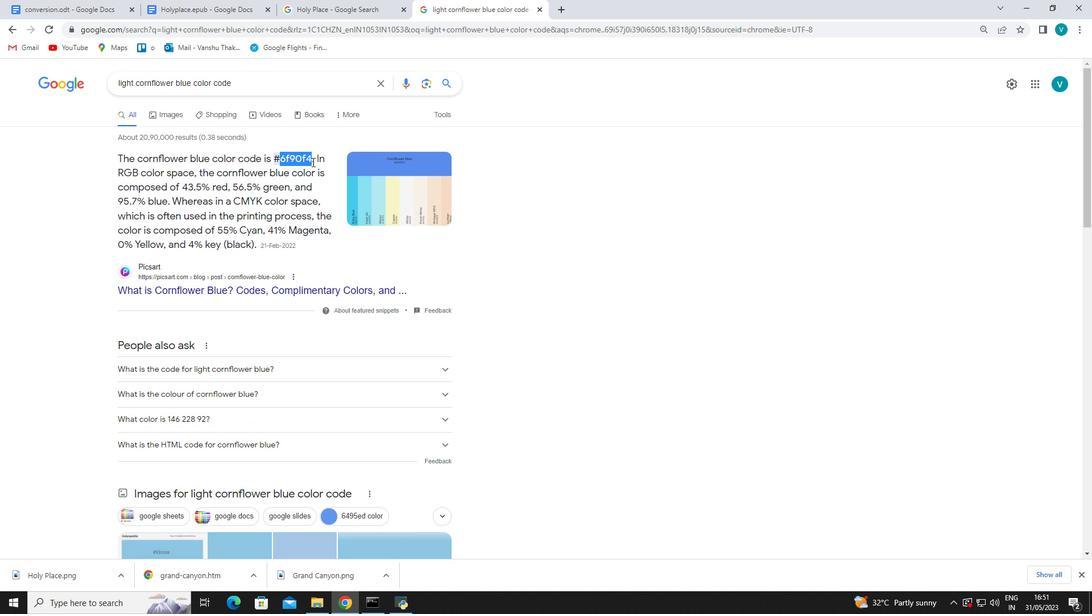
Action: Mouse moved to (310, 162)
Screenshot: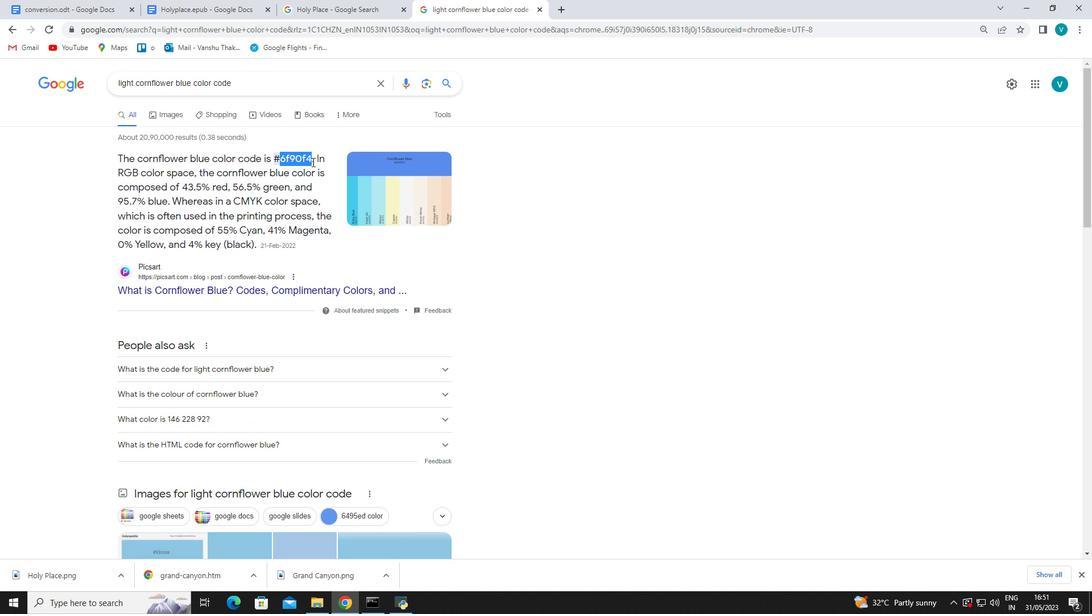 
Action: Key pressed <'\x03'><'\x03'>
Screenshot: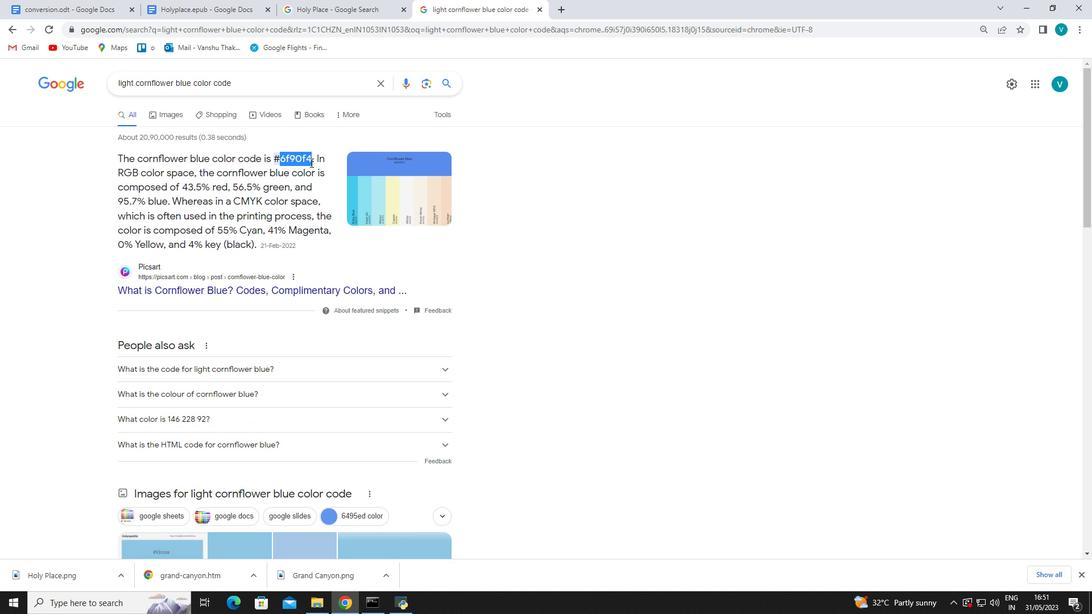 
Action: Mouse moved to (336, 0)
Screenshot: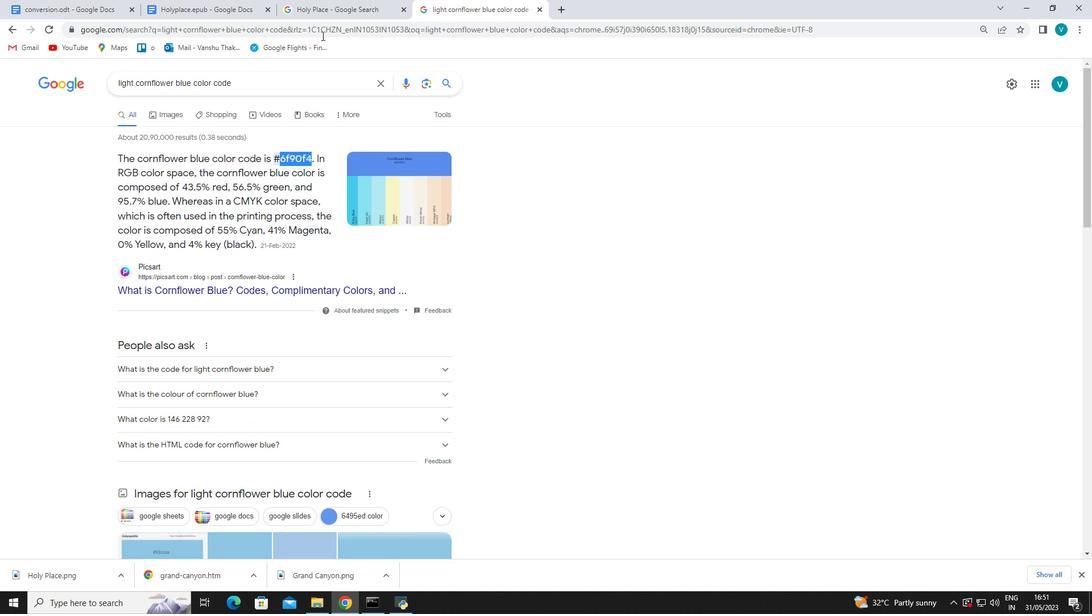 
Action: Mouse pressed left at (336, 0)
Screenshot: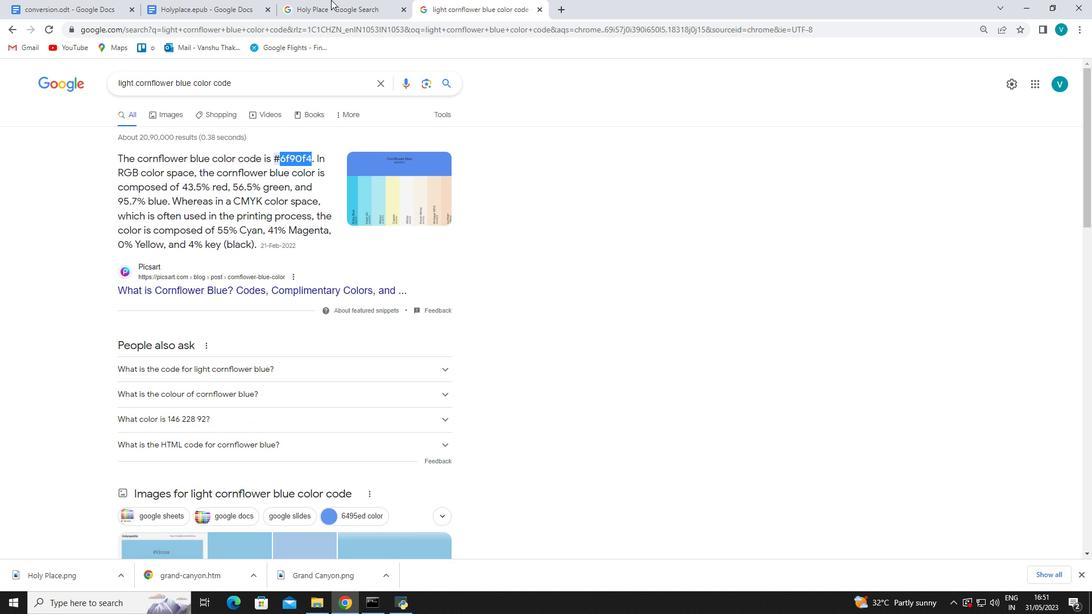 
Action: Mouse moved to (219, 0)
Screenshot: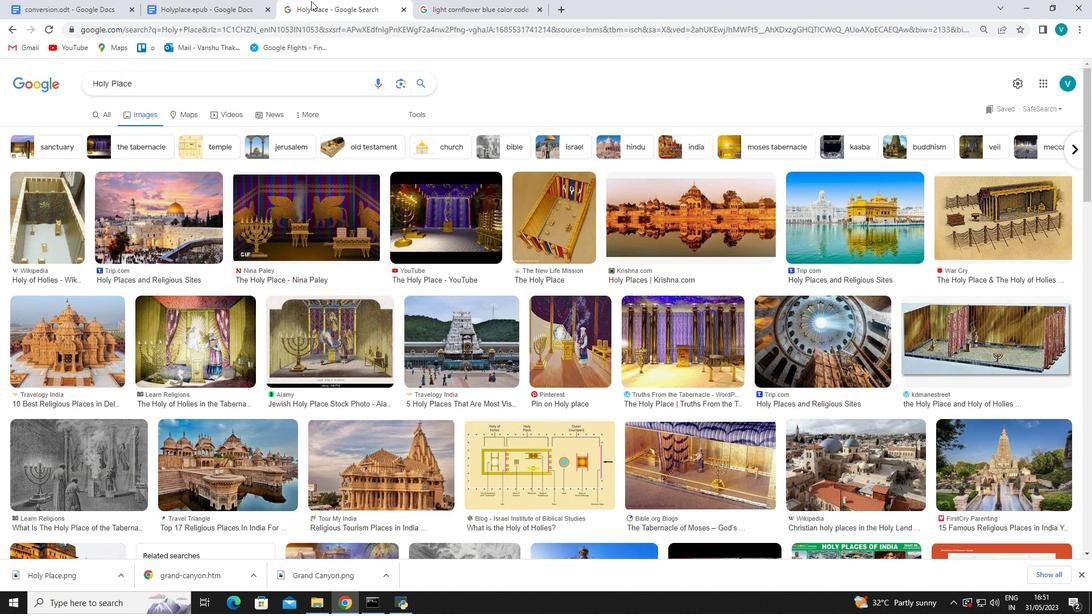 
Action: Mouse pressed left at (219, 0)
Screenshot: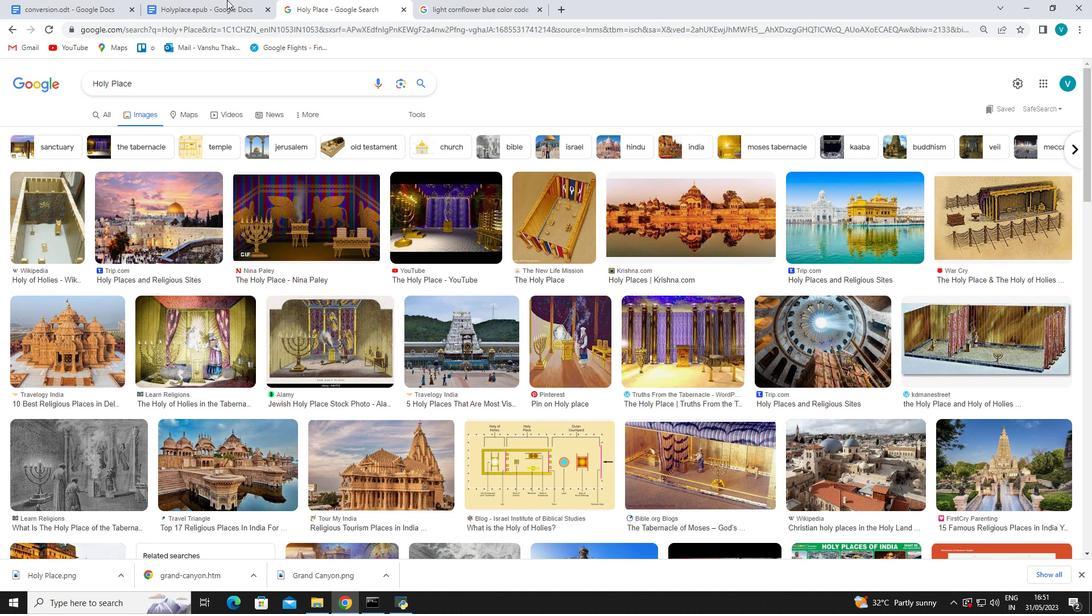 
Action: Mouse moved to (458, 380)
Screenshot: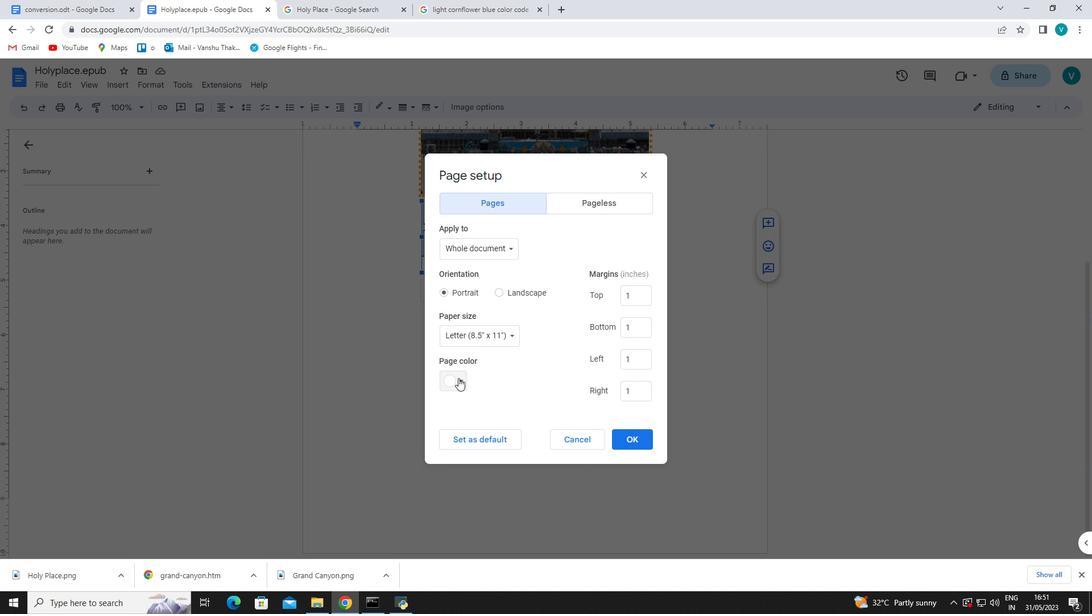 
Action: Mouse pressed left at (458, 380)
Screenshot: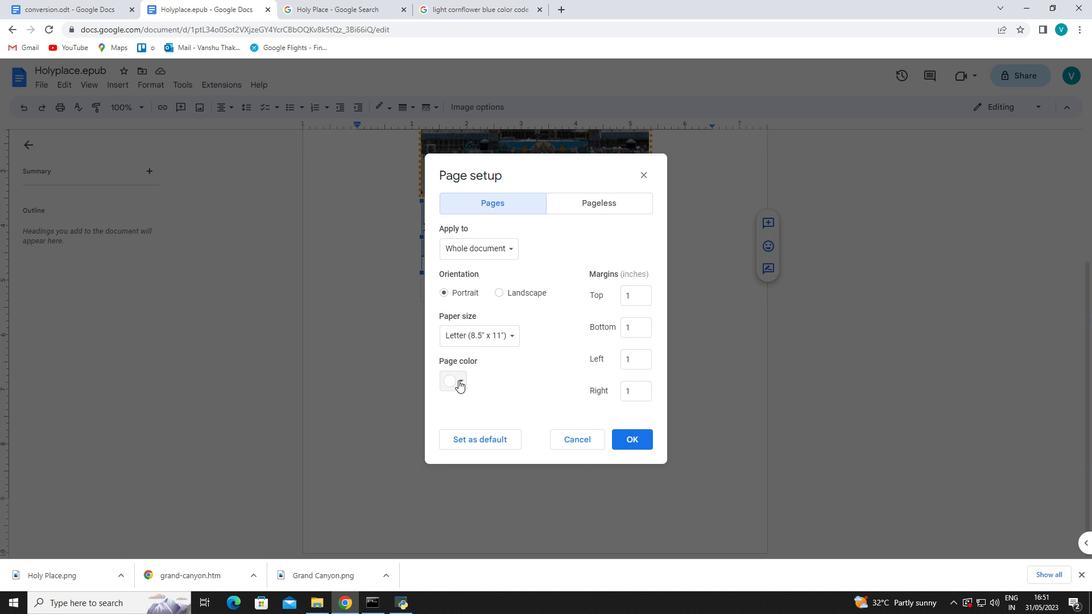 
Action: Mouse moved to (458, 508)
Screenshot: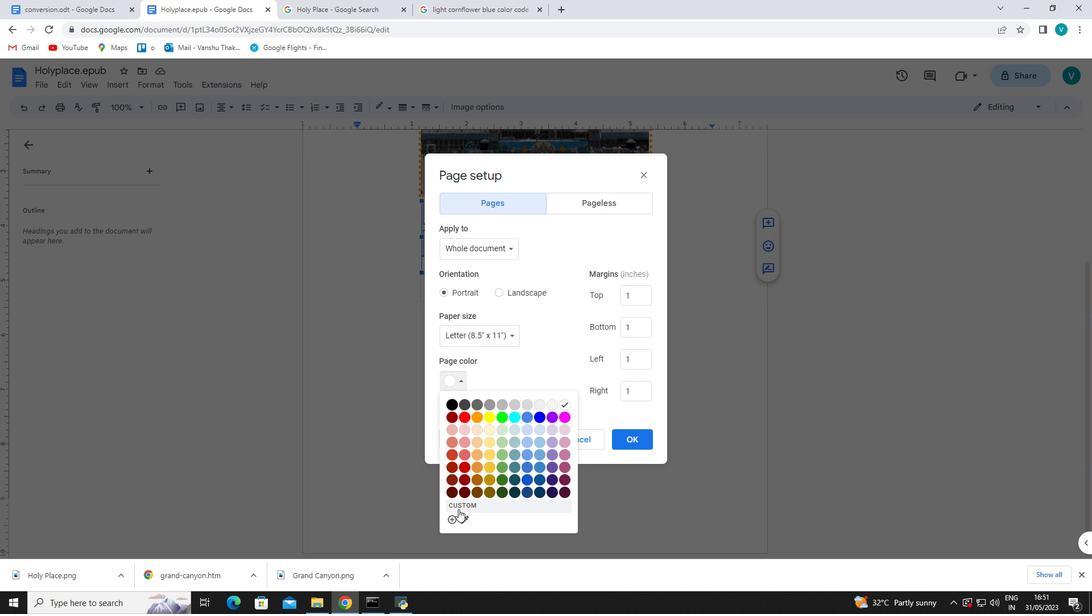 
Action: Mouse pressed left at (458, 508)
Screenshot: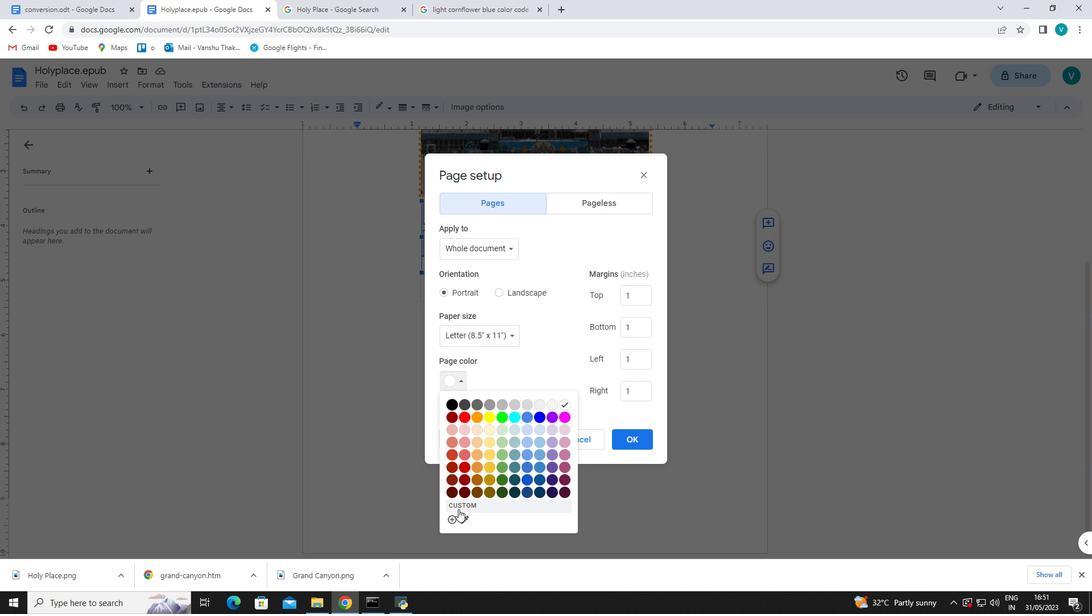 
Action: Mouse moved to (482, 356)
Screenshot: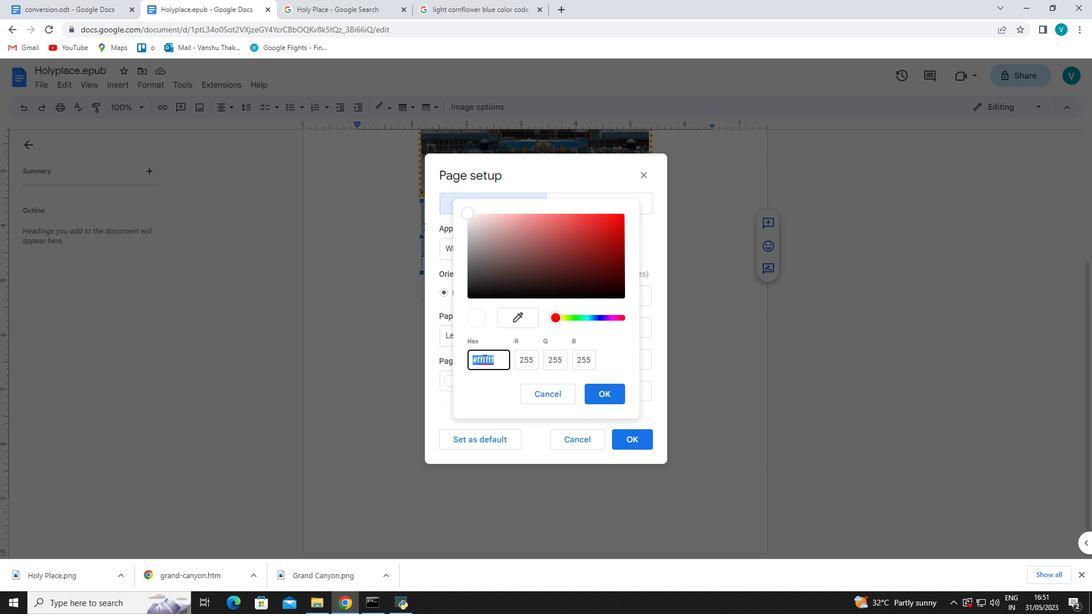 
Action: Mouse pressed left at (482, 356)
Screenshot: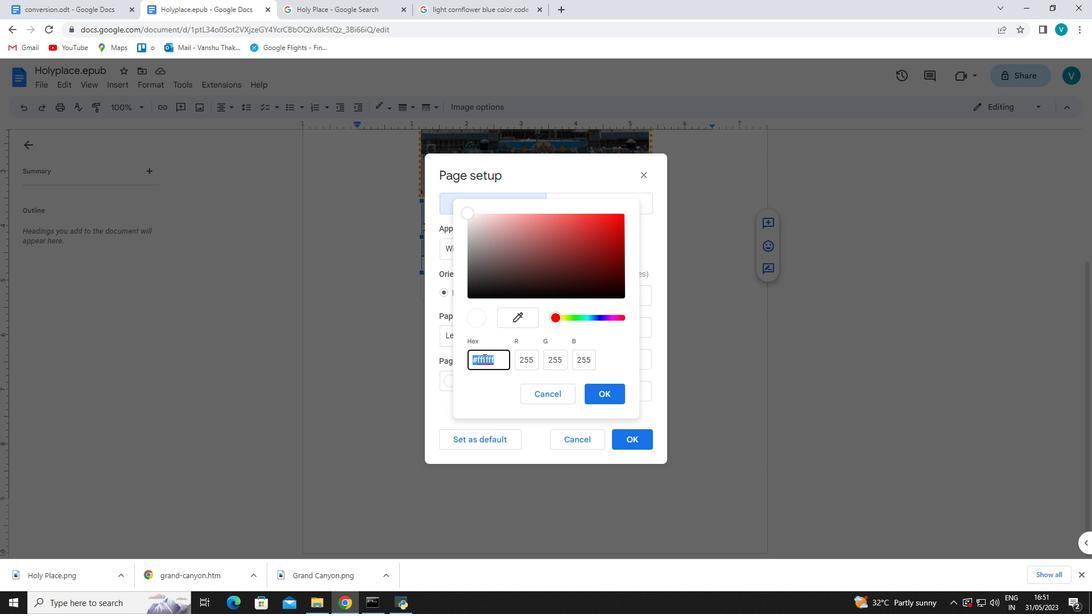 
Action: Mouse moved to (476, 358)
Screenshot: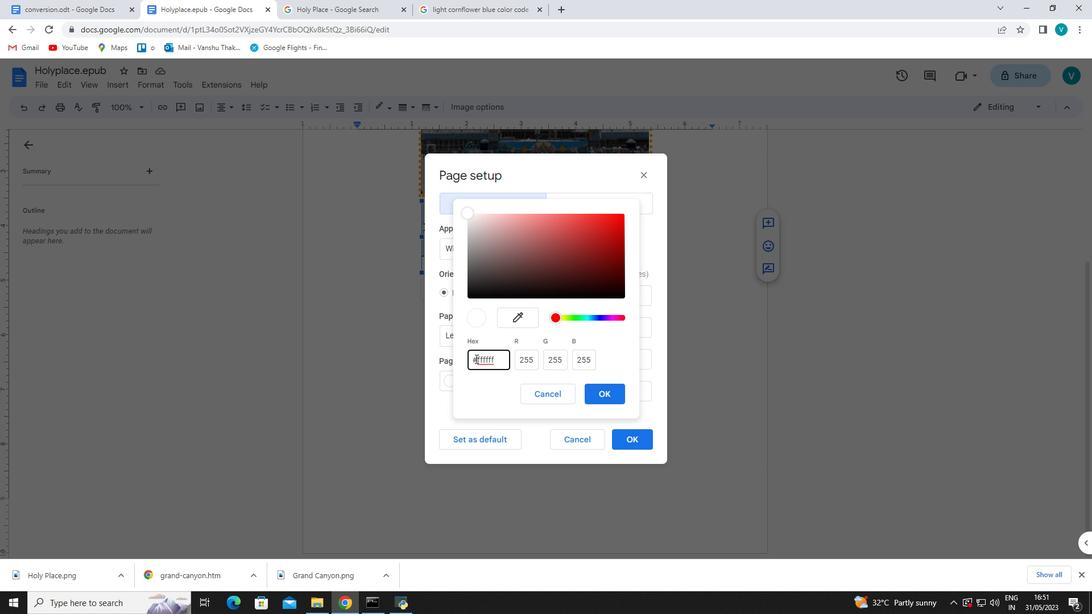 
Action: Mouse pressed left at (476, 358)
Screenshot: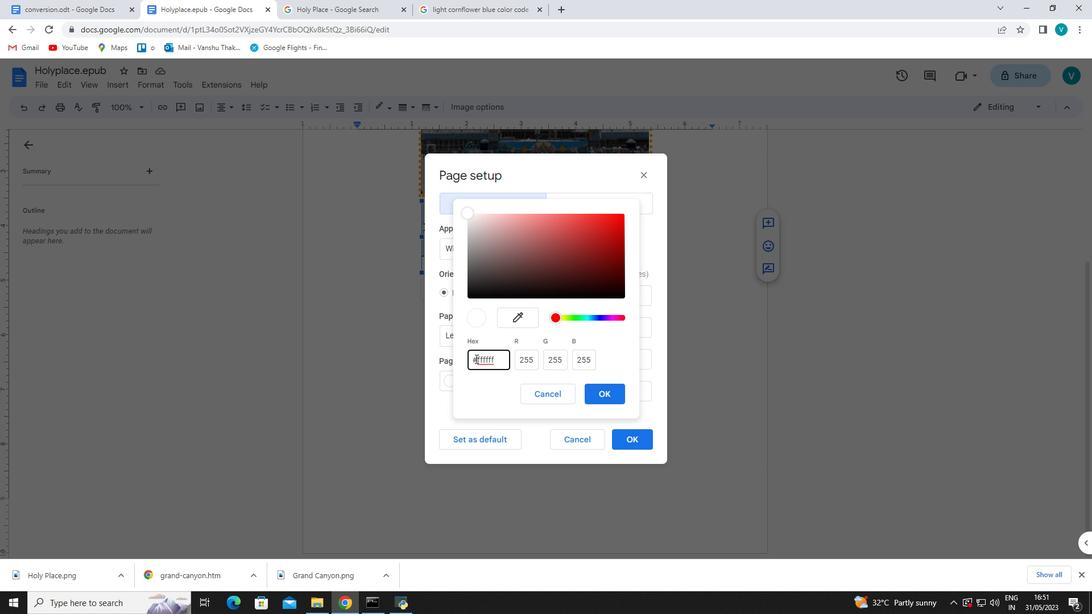 
Action: Mouse moved to (507, 360)
Screenshot: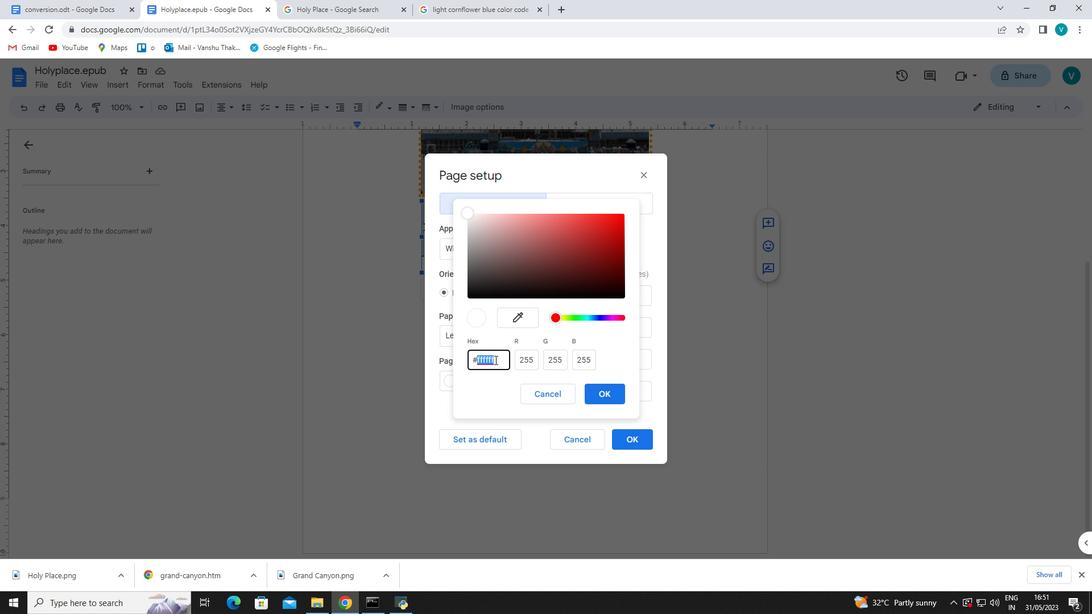 
Action: Key pressed ctrl+V
Screenshot: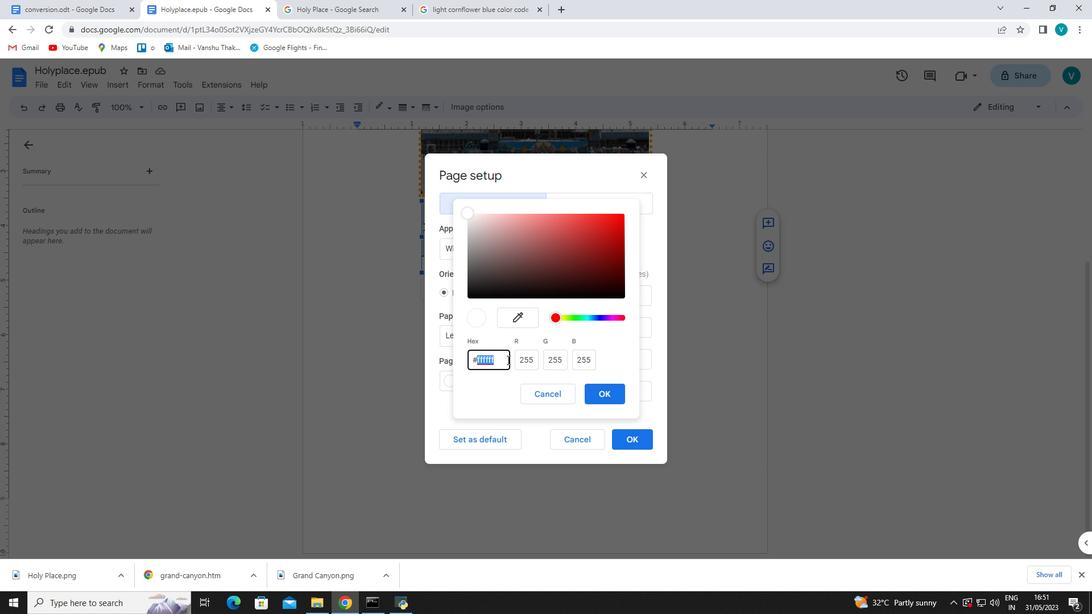 
Action: Mouse moved to (604, 393)
Screenshot: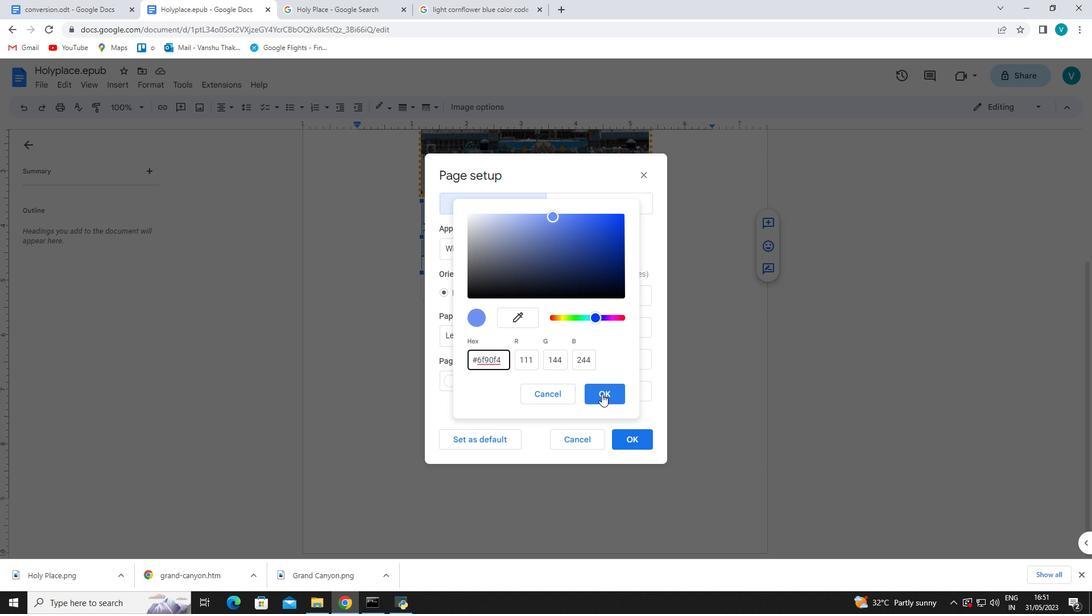 
Action: Mouse pressed left at (604, 393)
Screenshot: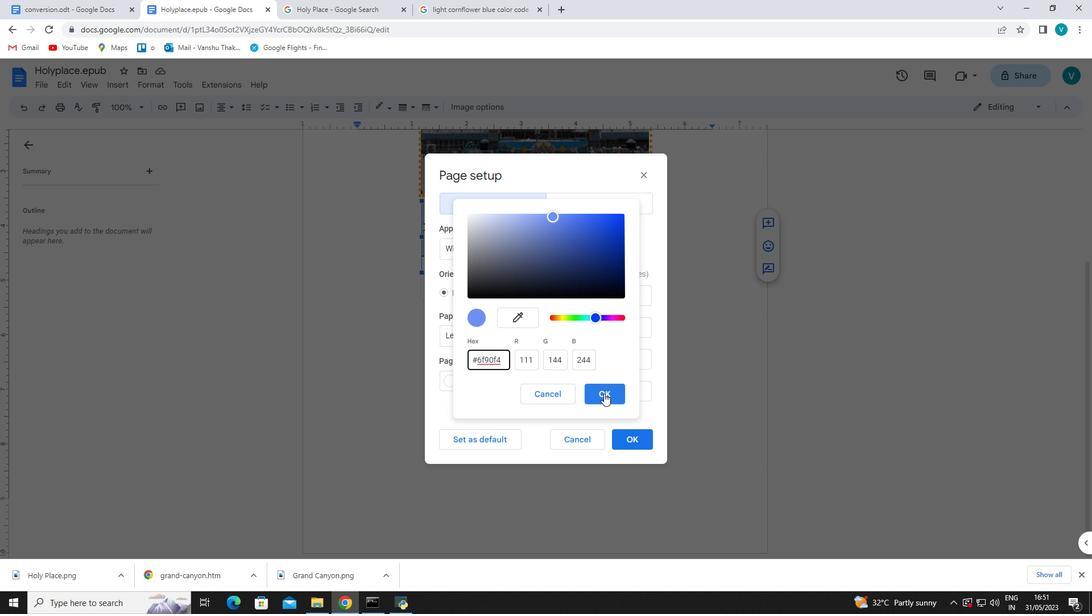 
Action: Mouse moved to (634, 433)
Screenshot: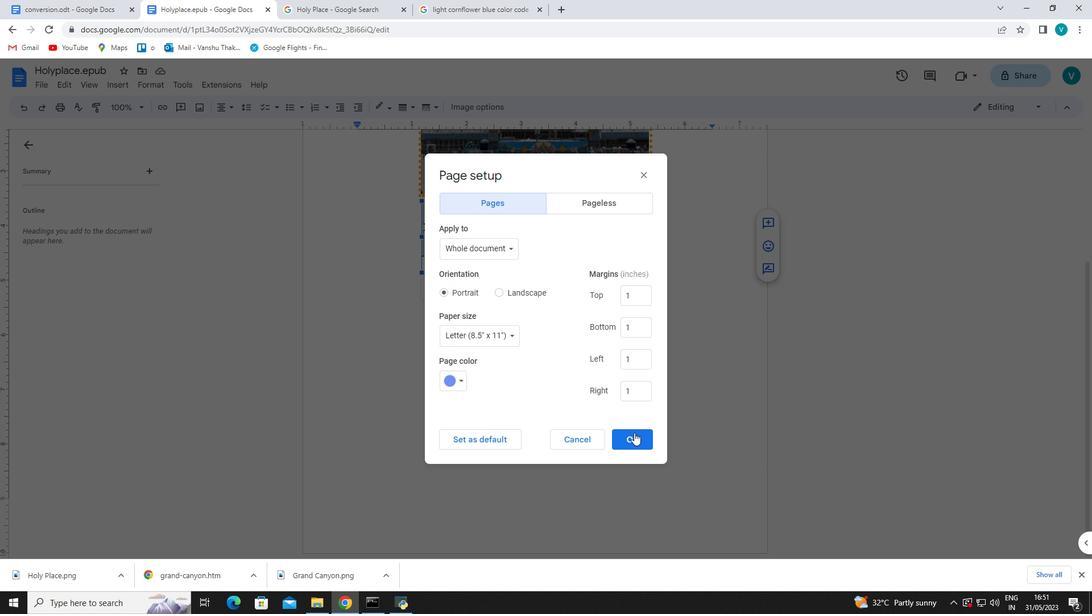 
Action: Mouse pressed left at (634, 433)
Screenshot: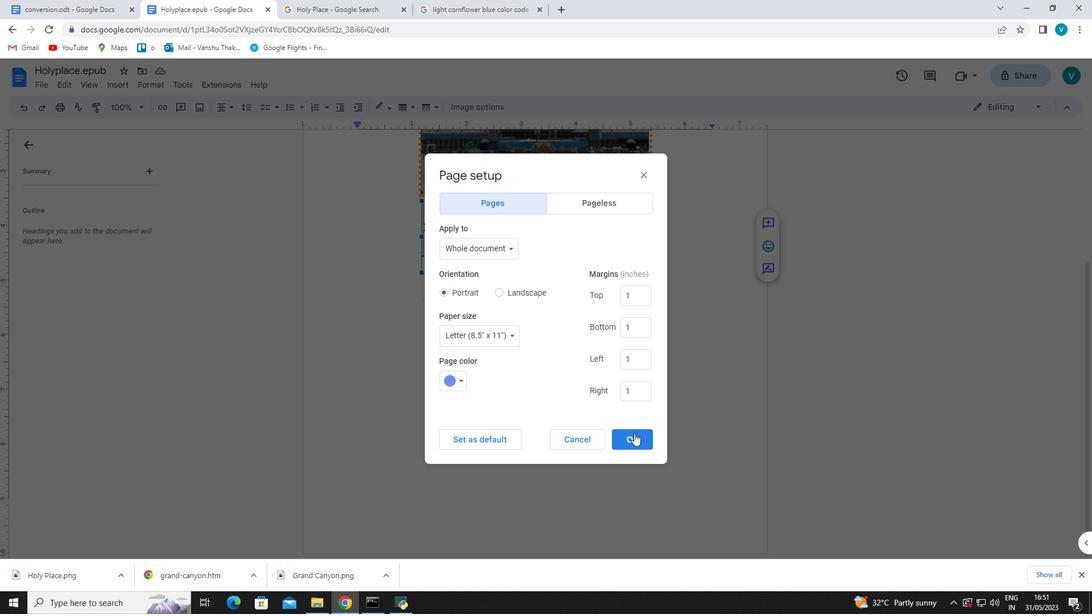 
Action: Mouse moved to (660, 259)
Screenshot: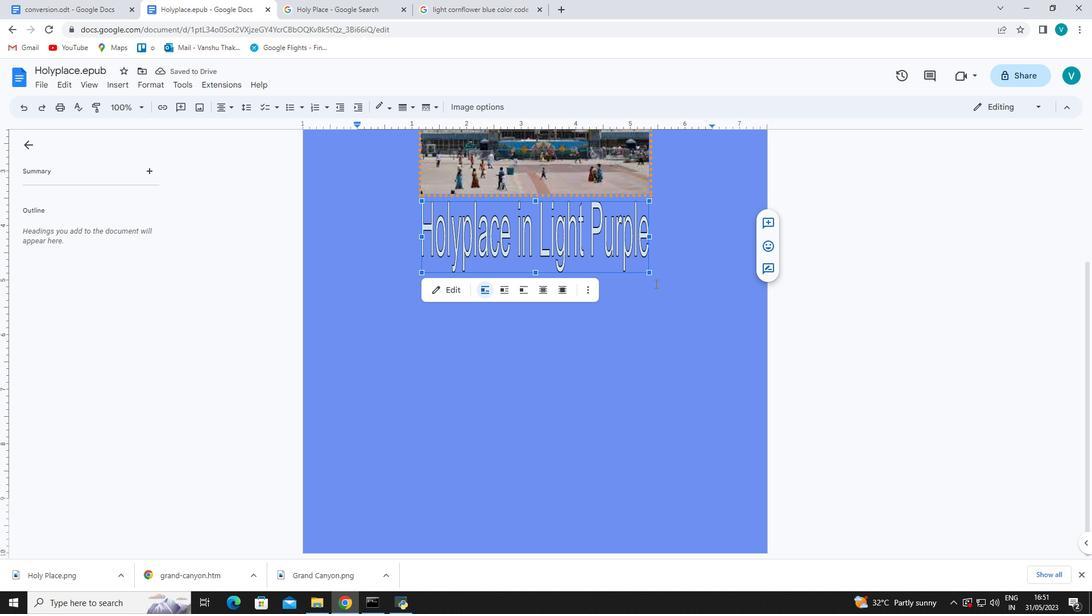 
Action: Mouse pressed left at (660, 259)
Screenshot: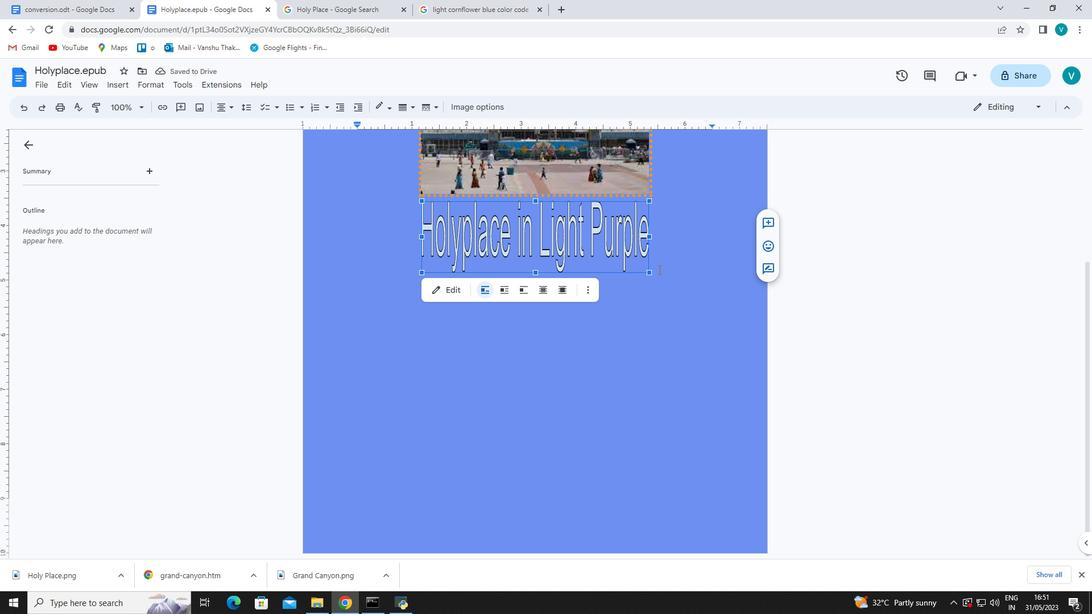 
Action: Mouse moved to (594, 301)
Screenshot: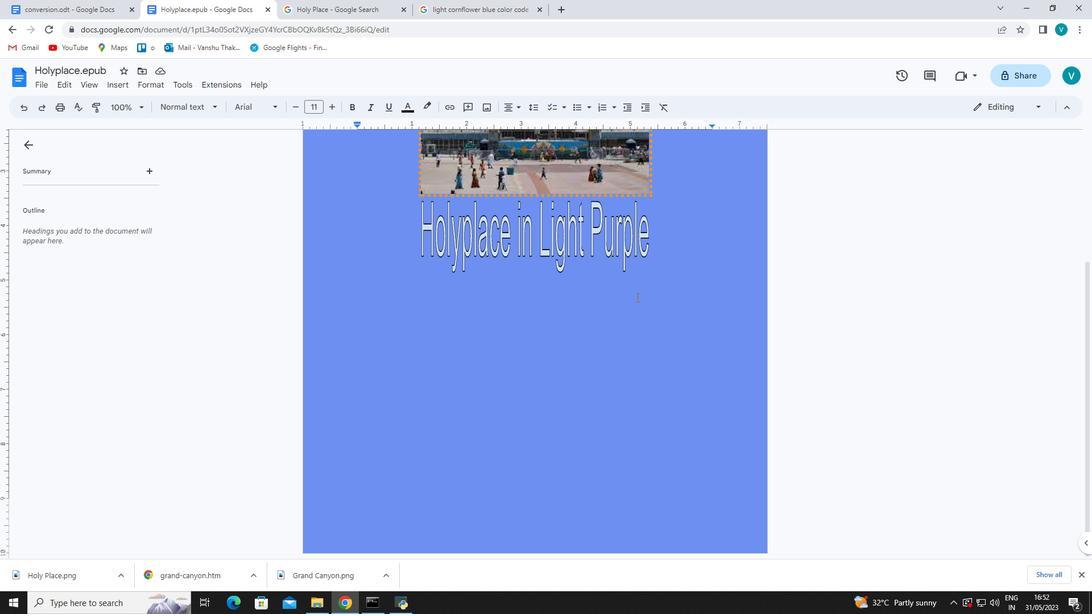 
Action: Key pressed <Key.enter><Key.enter><Key.enter><Key.enter><Key.enter><Key.enter><Key.enter><Key.enter><Key.enter><Key.enter><Key.enter><Key.enter><Key.enter><Key.enter><Key.enter><Key.enter><Key.enter><Key.enter><Key.enter><Key.enter><Key.enter><Key.backspace><Key.backspace>
Screenshot: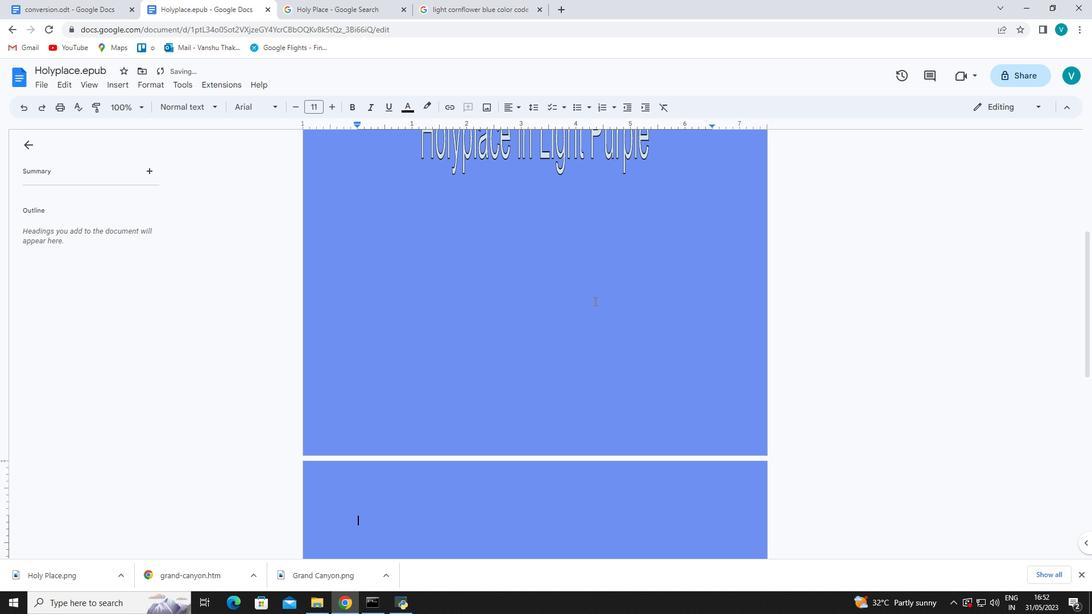 
Action: Mouse moved to (111, 81)
Screenshot: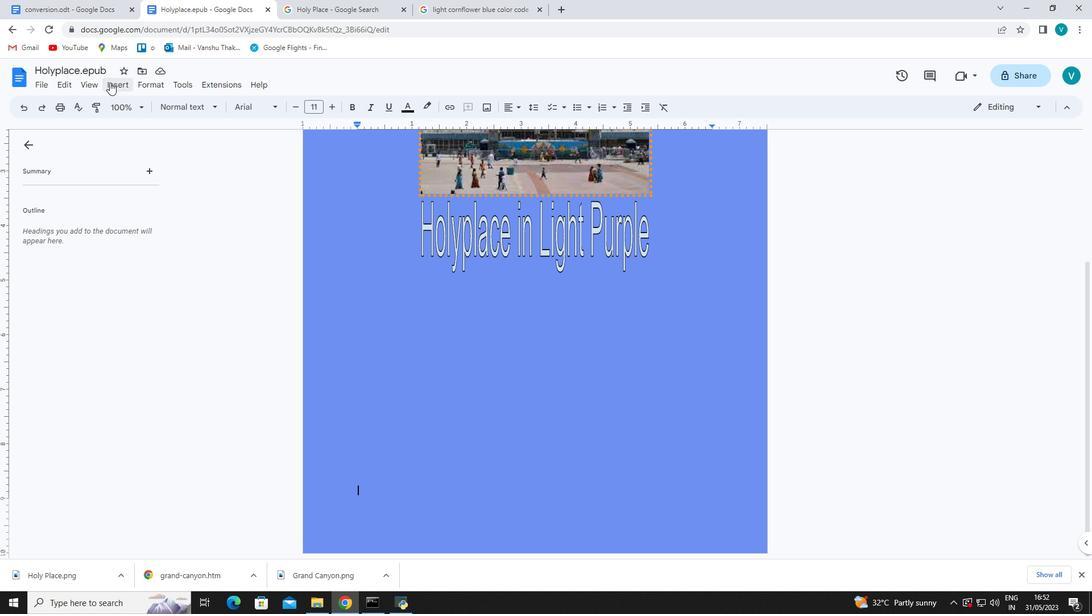 
Action: Mouse pressed left at (111, 81)
Screenshot: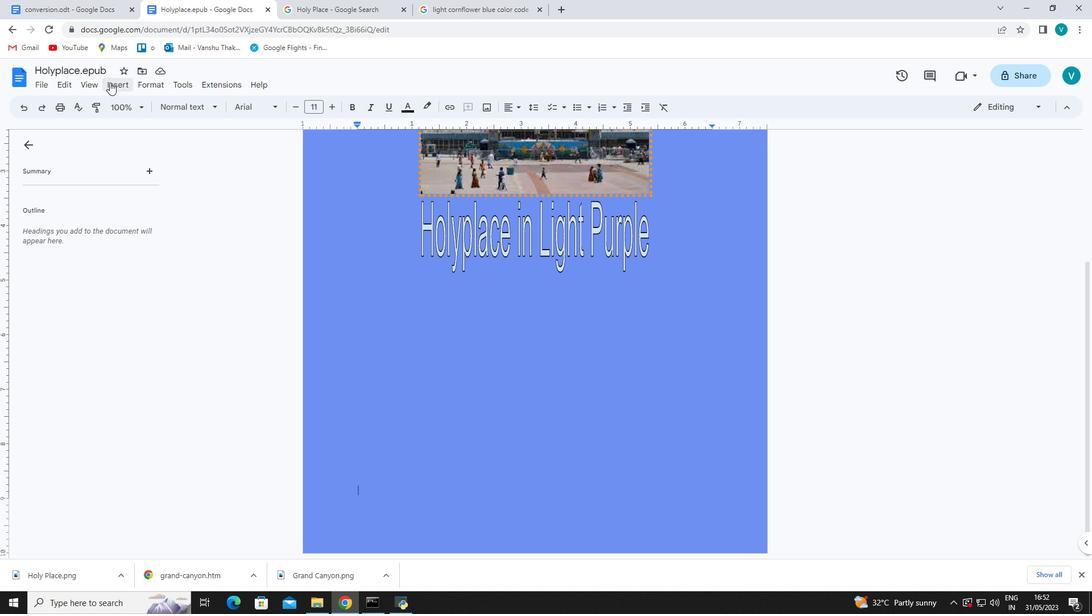 
Action: Mouse moved to (146, 442)
Screenshot: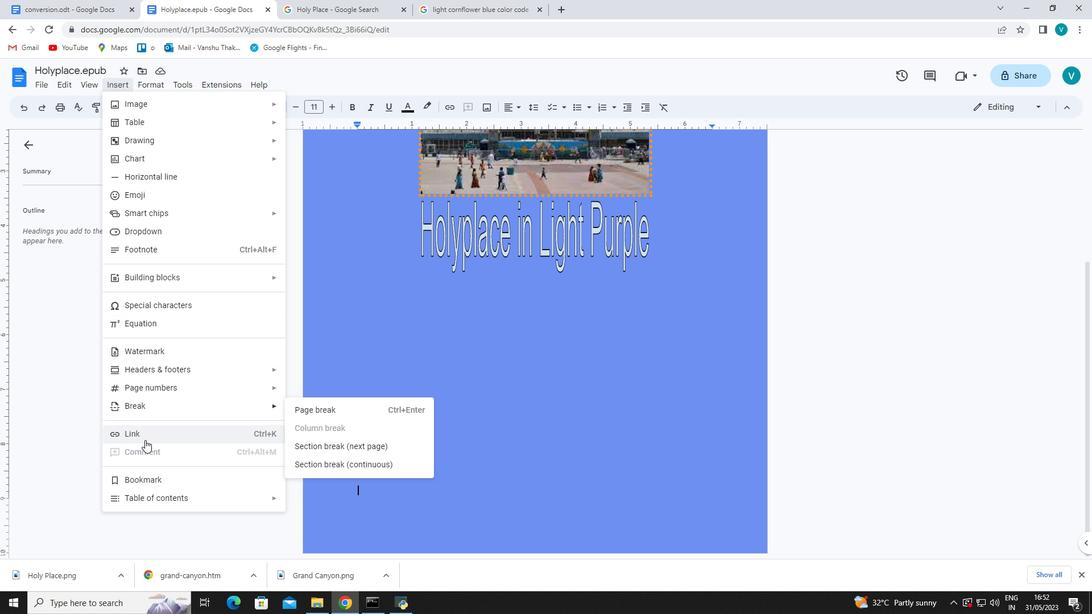 
Action: Mouse pressed left at (146, 442)
Screenshot: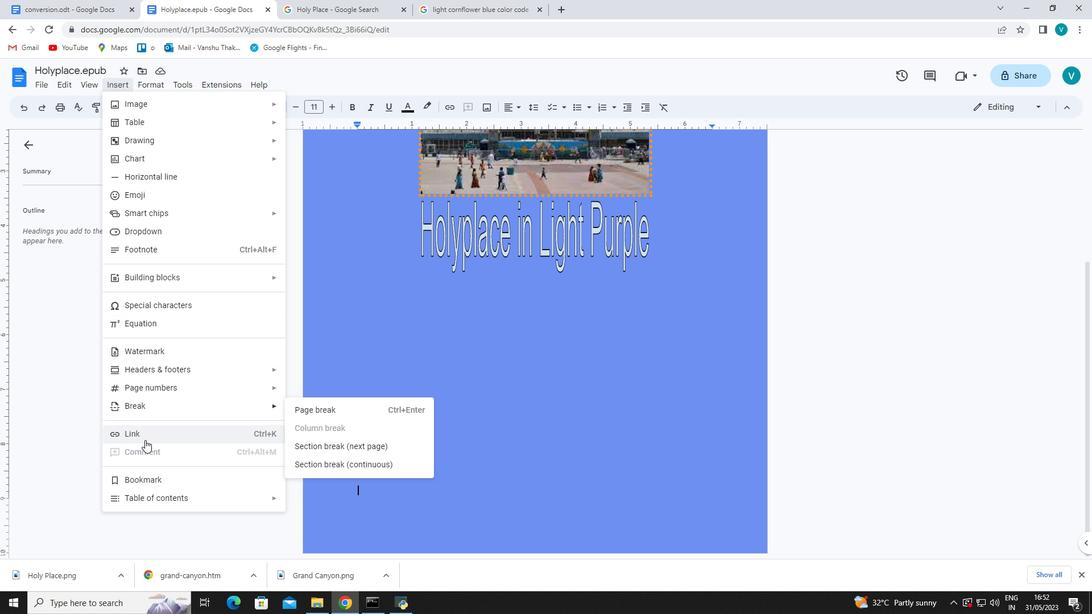 
Action: Mouse moved to (382, 313)
Screenshot: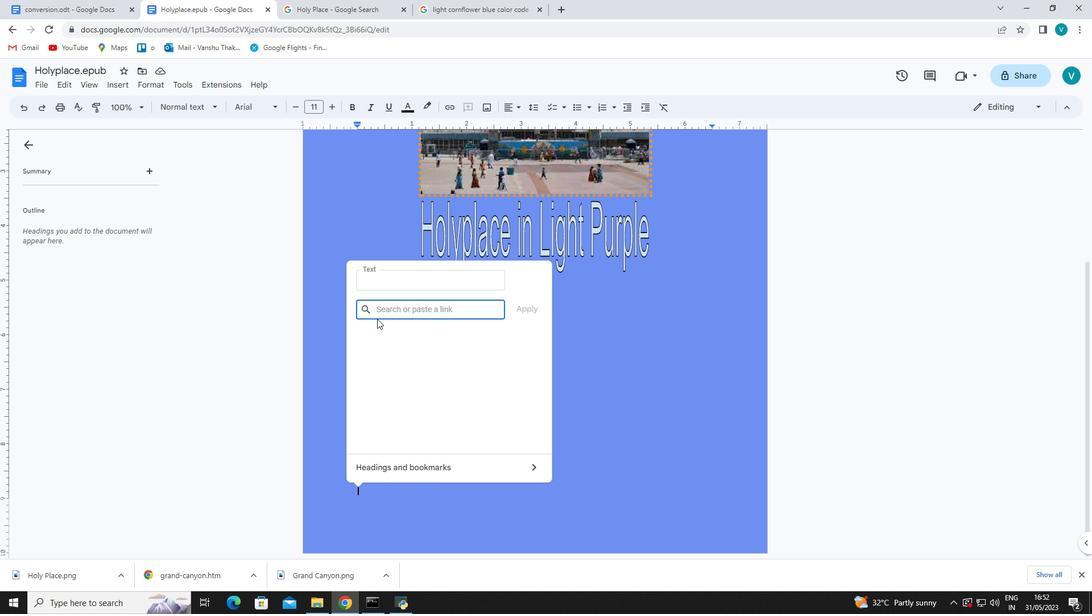 
Action: Mouse pressed left at (382, 313)
Screenshot: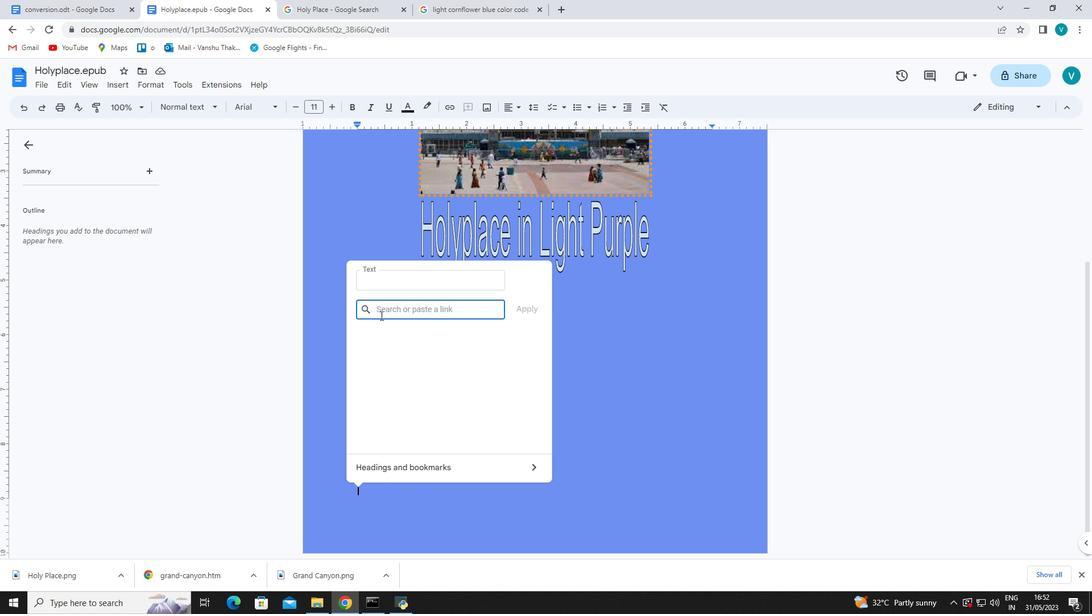 
Action: Mouse moved to (349, 295)
Screenshot: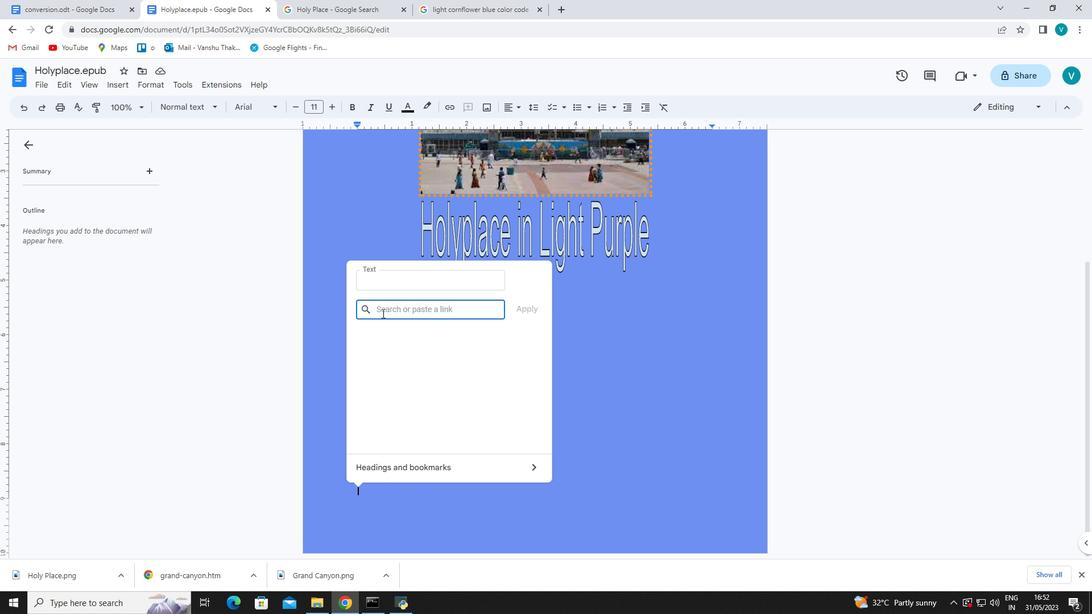 
Action: Key pressed in.pinterest.com
Screenshot: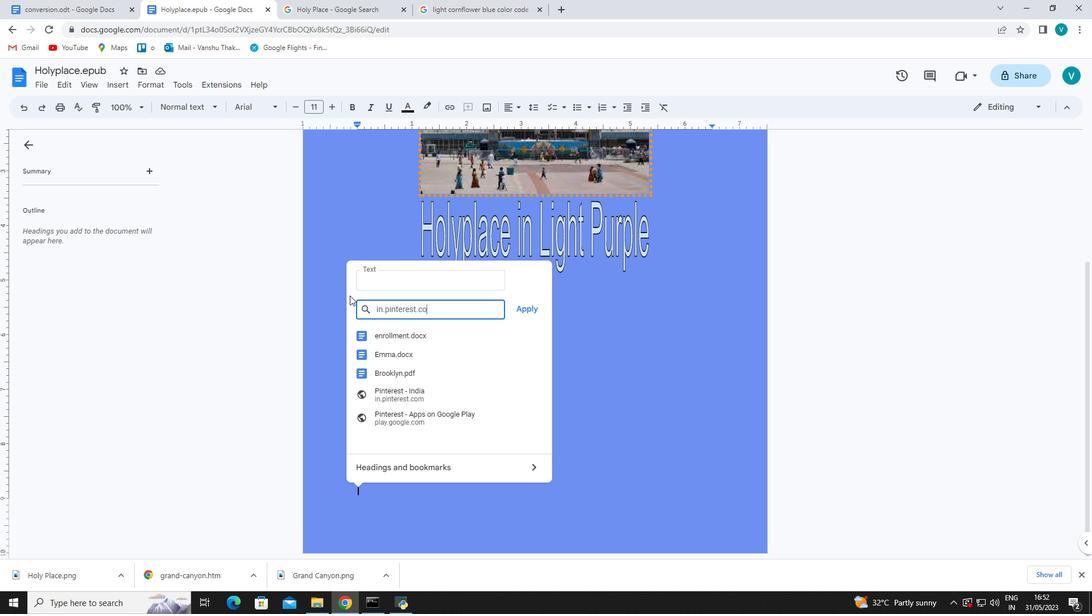 
Action: Mouse moved to (531, 311)
Screenshot: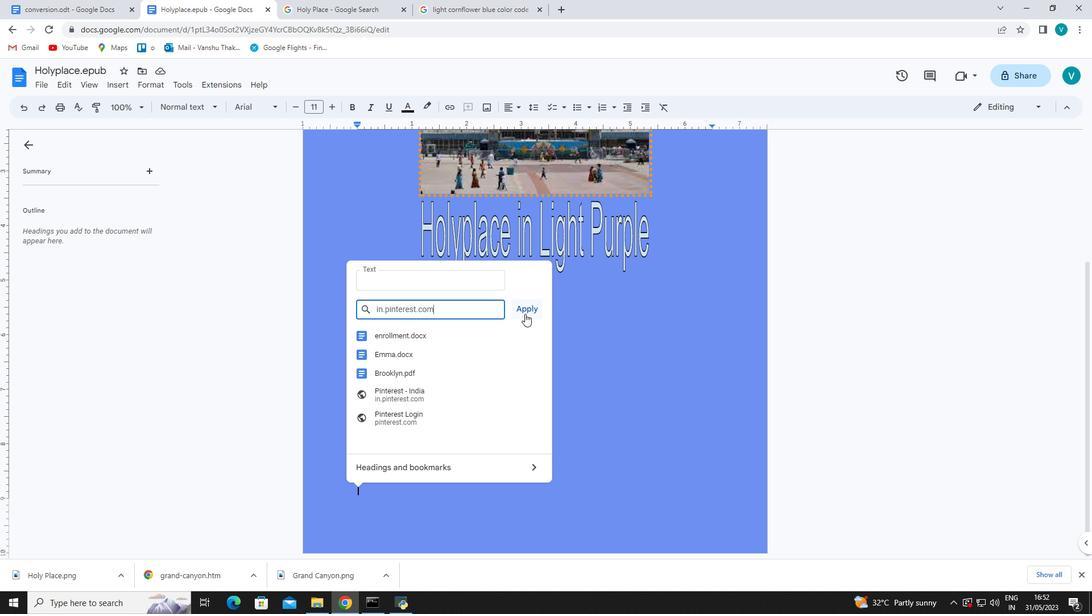 
Action: Mouse pressed left at (531, 311)
Screenshot: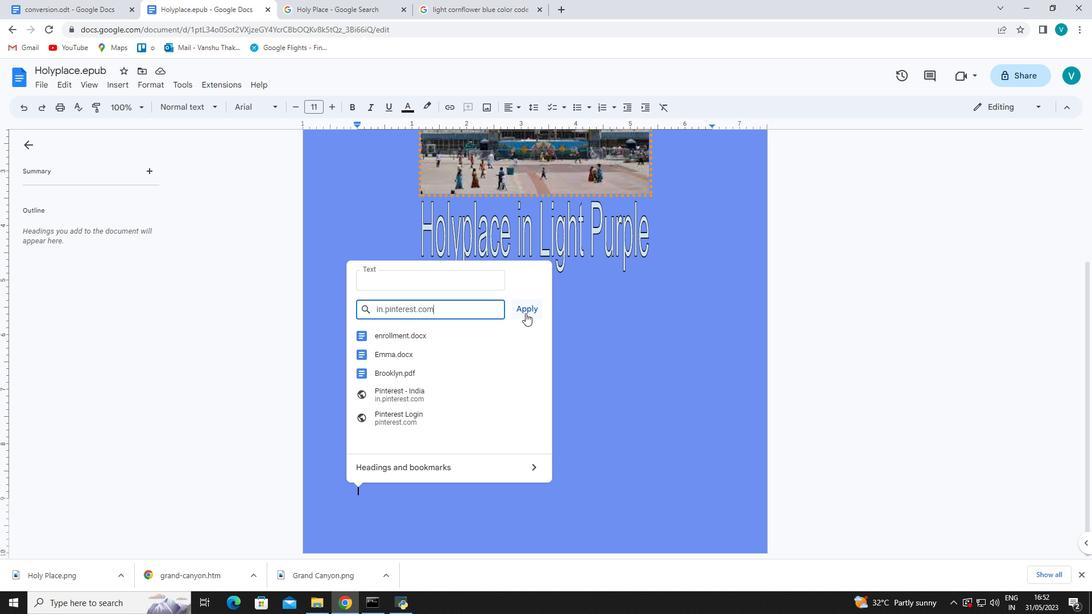
